 Task: Search one way flight ticket for 1 adult, 5 children, 2 infants in seat and 1 infant on lap in first from Louisville: Louisville International Airport (standiford Field) to Jacksonville: Albert J. Ellis Airport on 5-3-2023. Choice of flights is Spirit. Number of bags: 2 carry on bags and 6 checked bags. Price is upto 35000. Outbound departure time preference is 16:30.
Action: Mouse moved to (318, 132)
Screenshot: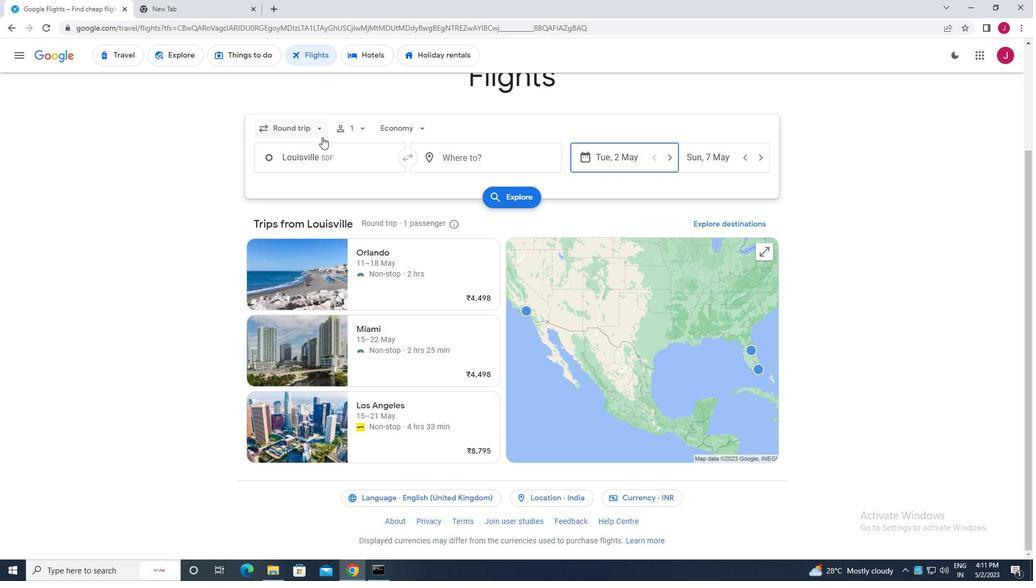
Action: Mouse pressed left at (318, 132)
Screenshot: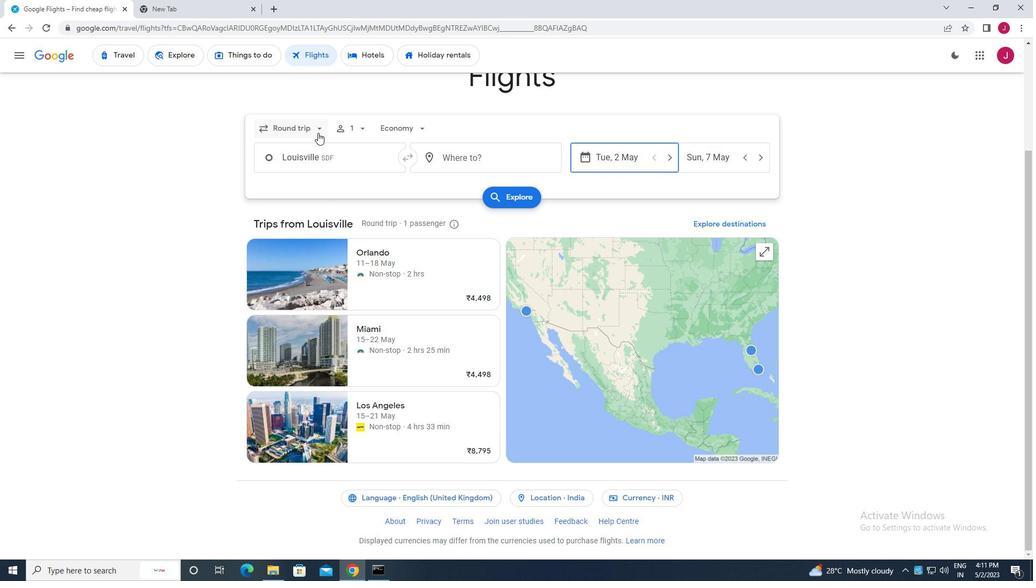 
Action: Mouse moved to (314, 175)
Screenshot: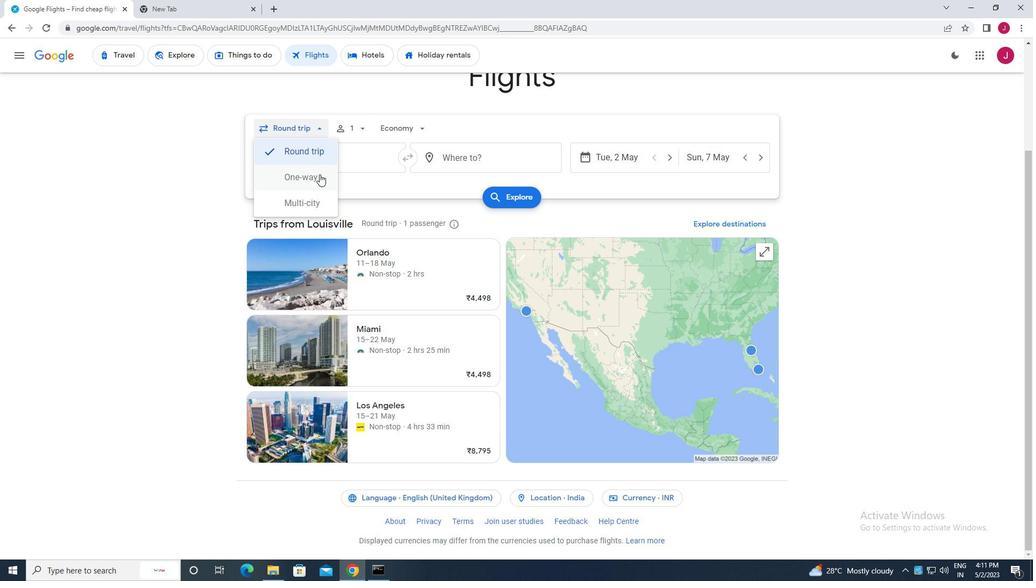 
Action: Mouse pressed left at (314, 175)
Screenshot: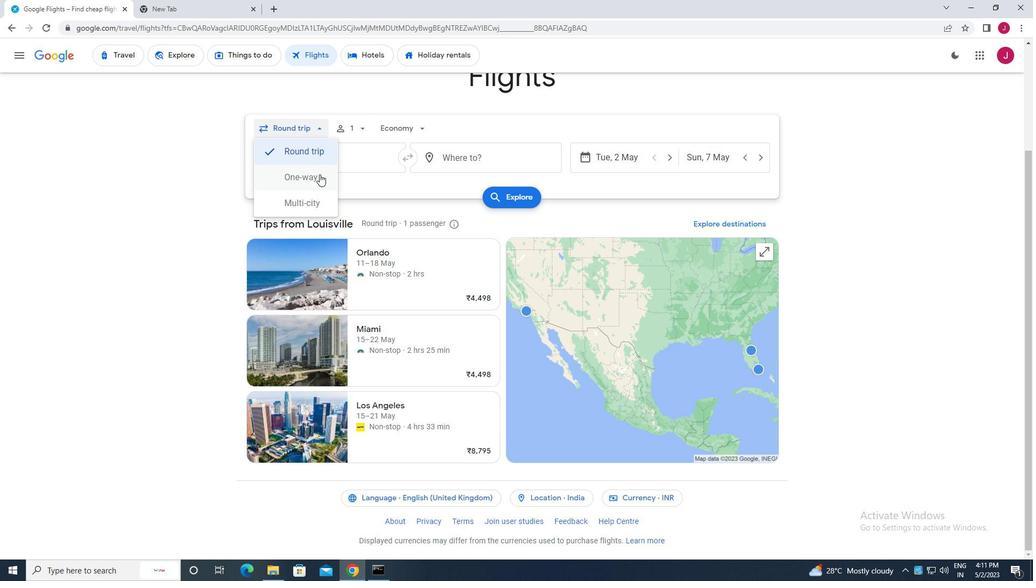 
Action: Mouse moved to (353, 130)
Screenshot: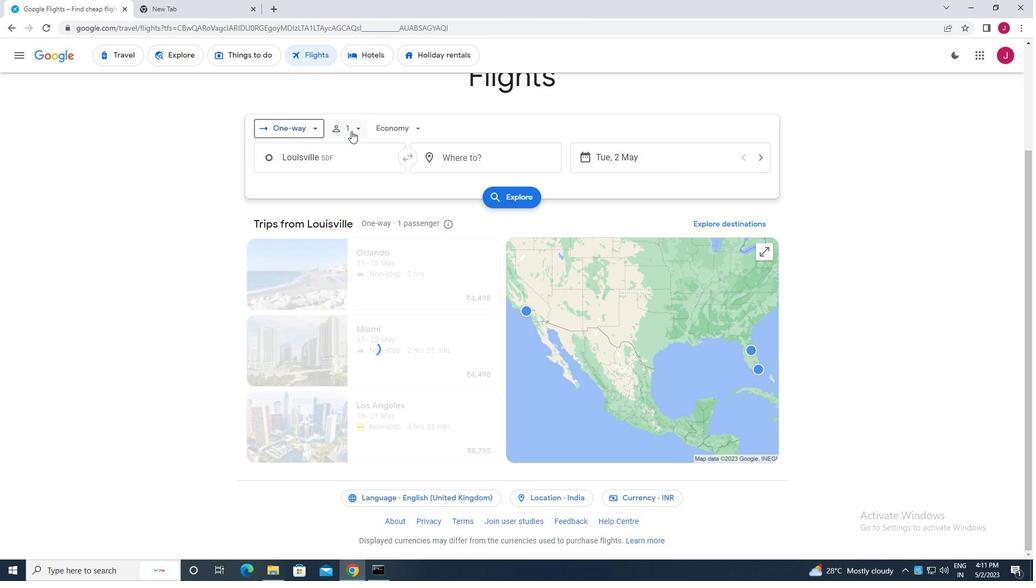 
Action: Mouse pressed left at (353, 130)
Screenshot: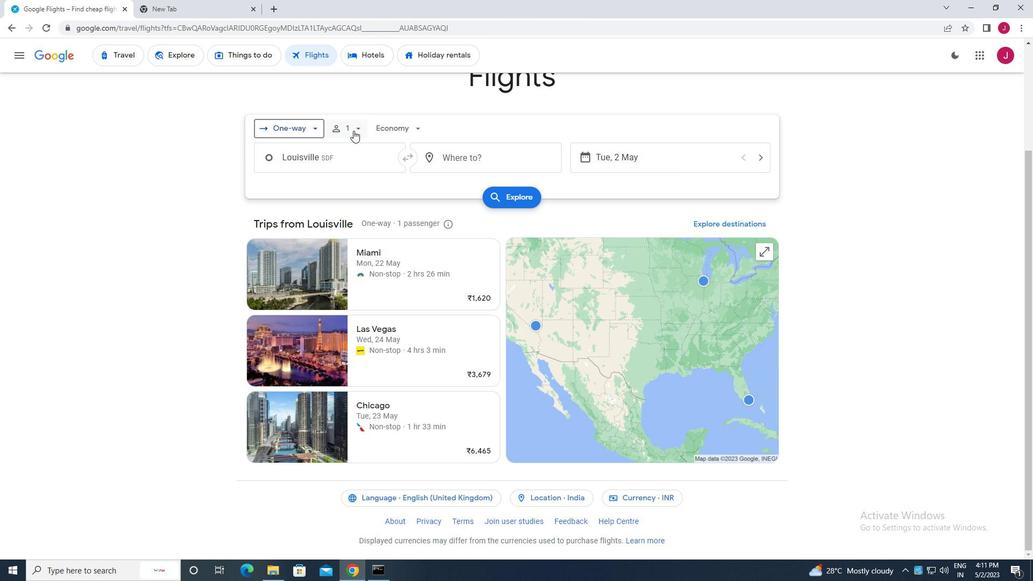 
Action: Mouse moved to (439, 186)
Screenshot: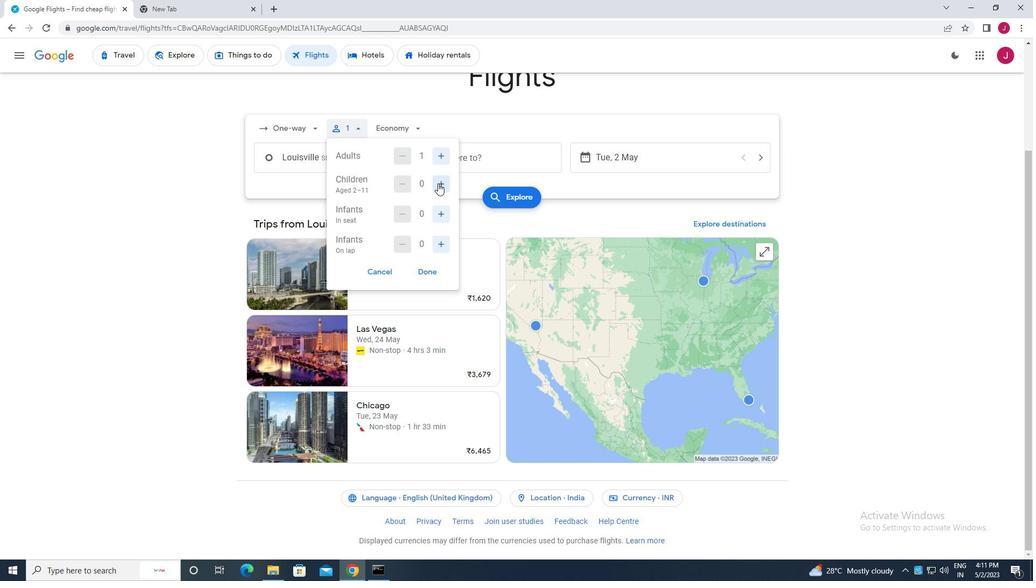 
Action: Mouse pressed left at (439, 186)
Screenshot: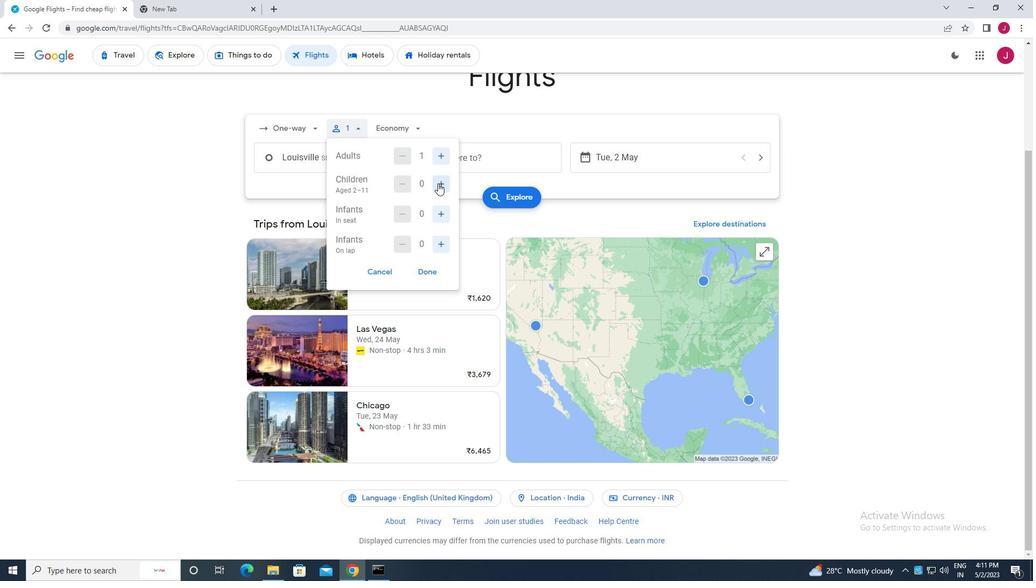 
Action: Mouse pressed left at (439, 186)
Screenshot: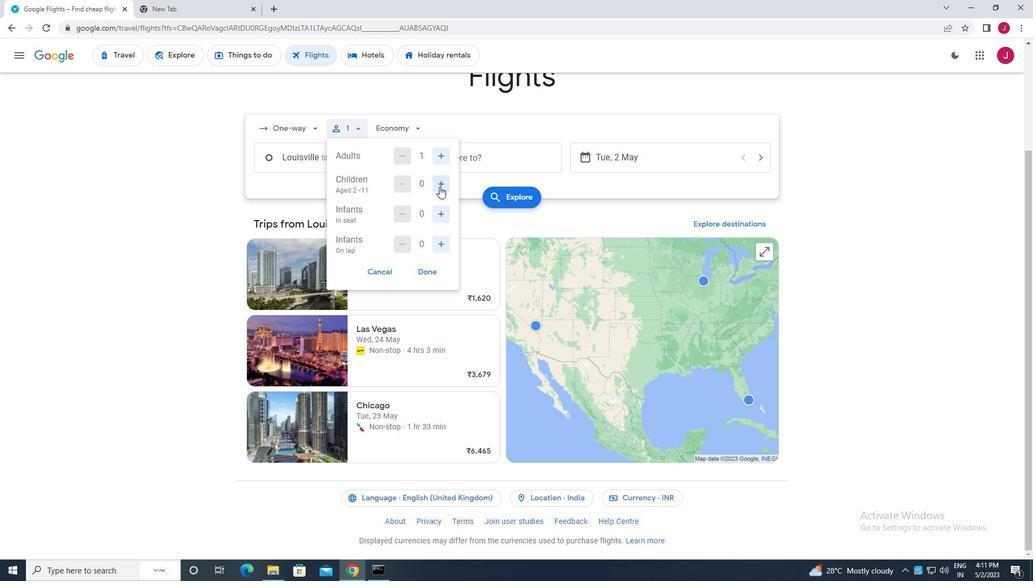 
Action: Mouse pressed left at (439, 186)
Screenshot: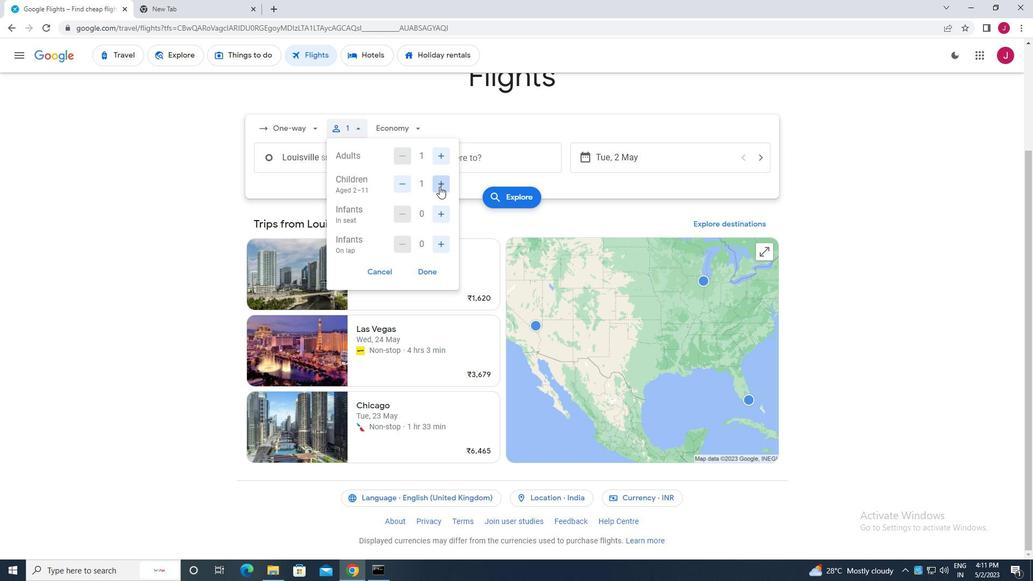 
Action: Mouse pressed left at (439, 186)
Screenshot: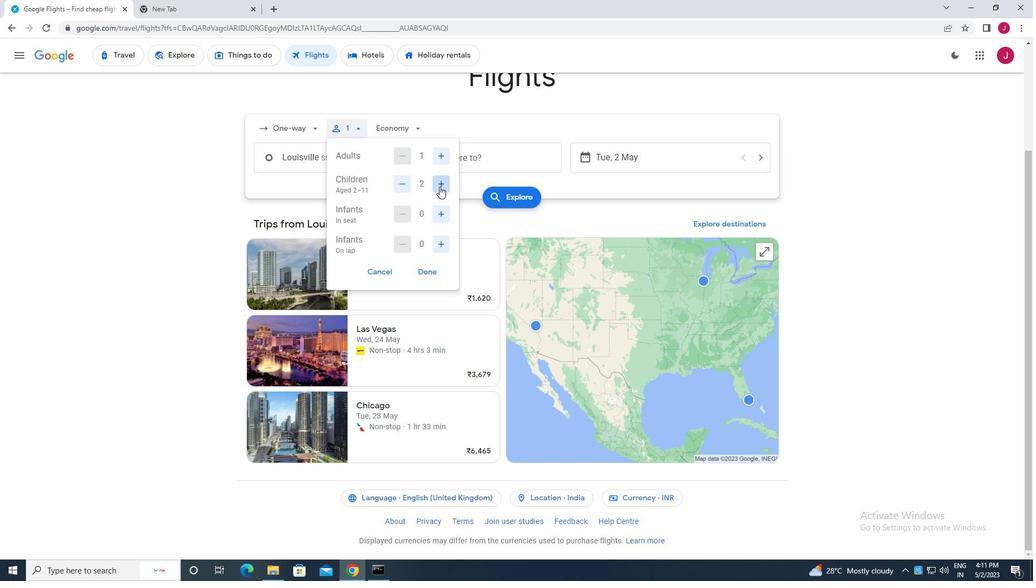 
Action: Mouse pressed left at (439, 186)
Screenshot: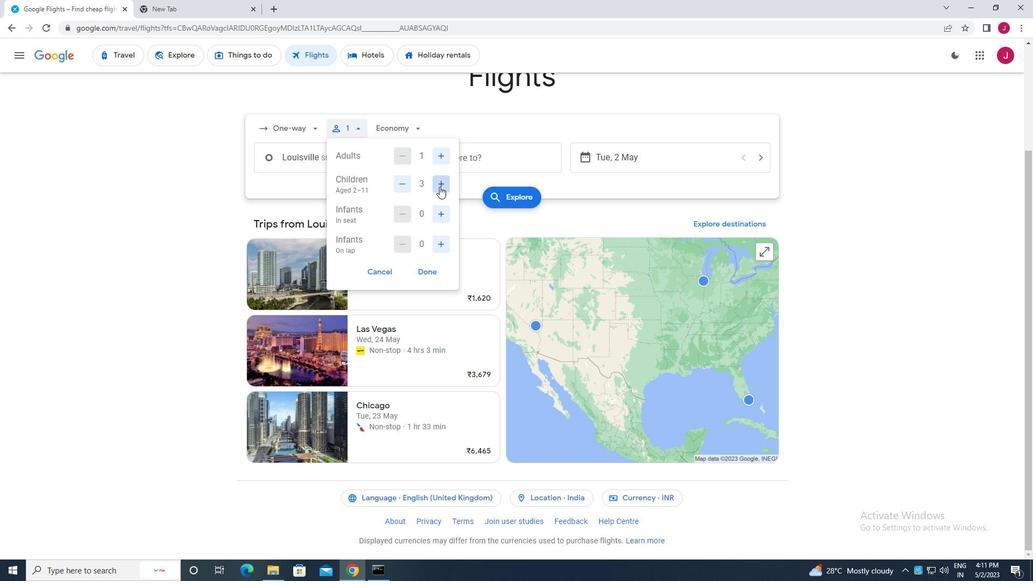 
Action: Mouse moved to (445, 213)
Screenshot: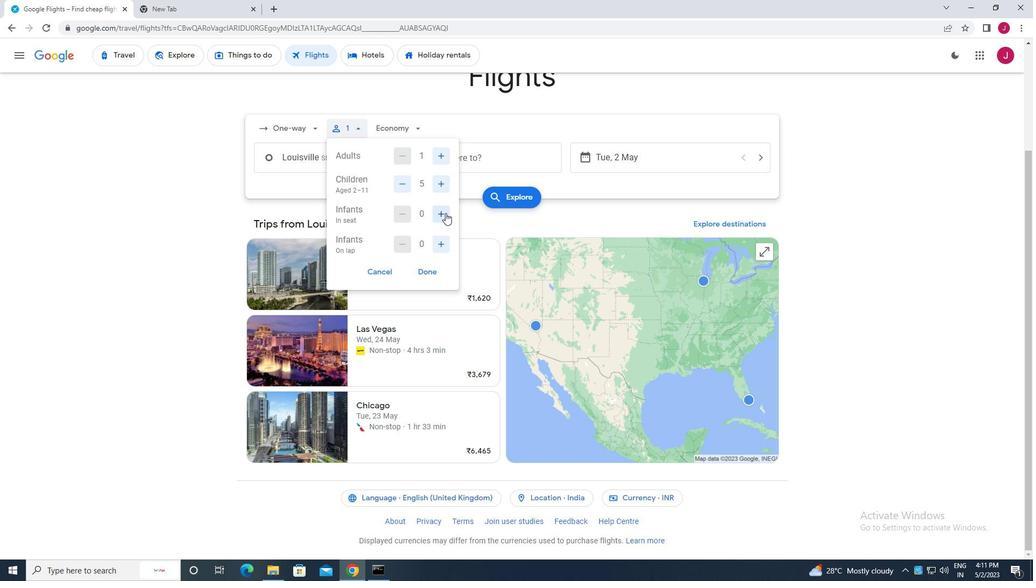 
Action: Mouse pressed left at (445, 213)
Screenshot: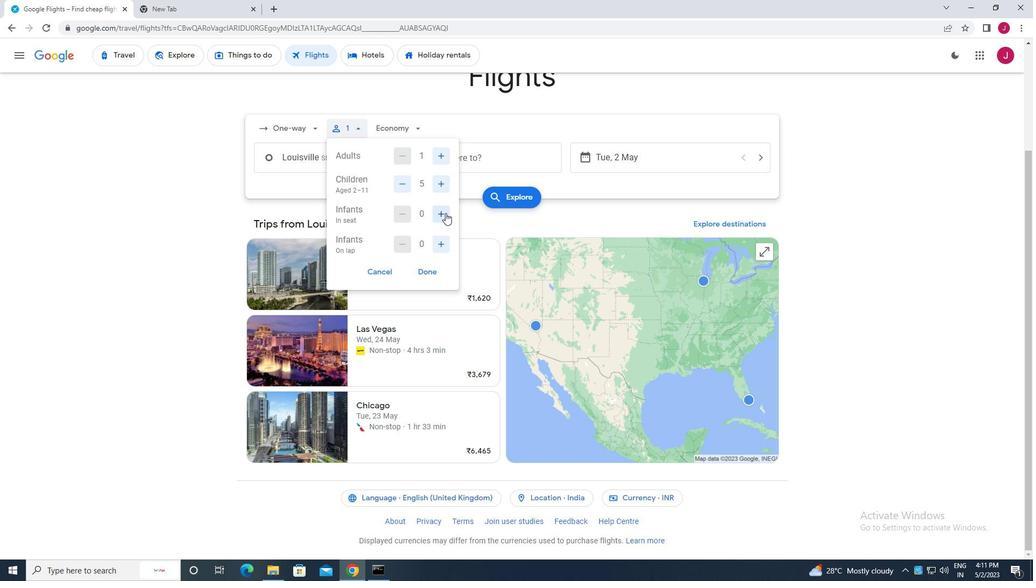 
Action: Mouse pressed left at (445, 213)
Screenshot: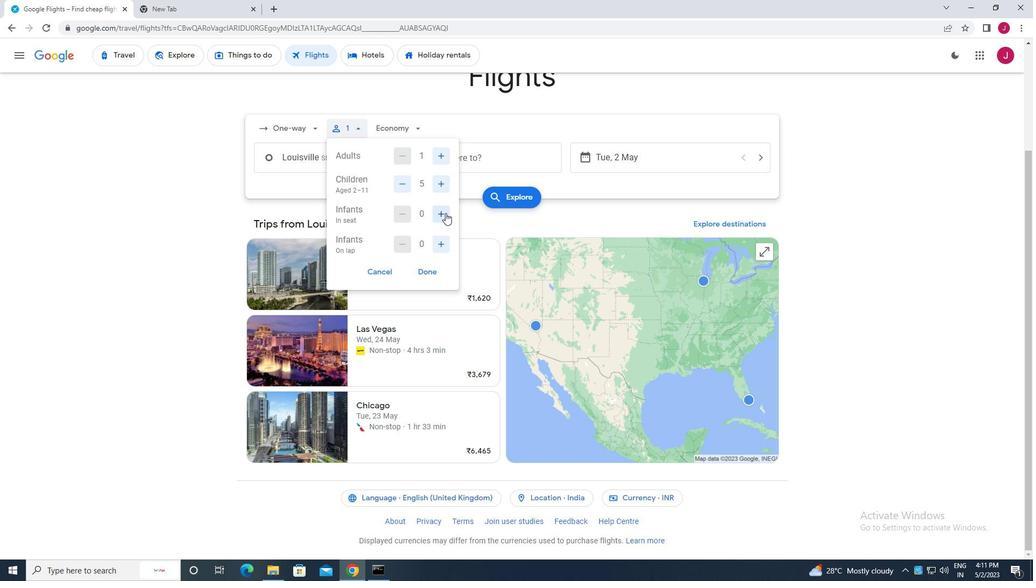 
Action: Mouse moved to (437, 245)
Screenshot: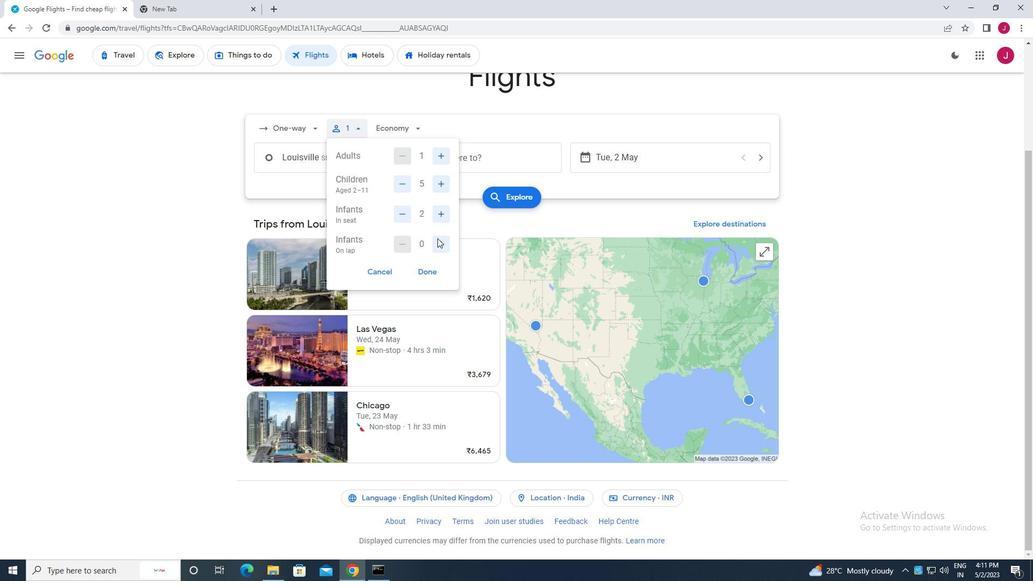 
Action: Mouse pressed left at (437, 245)
Screenshot: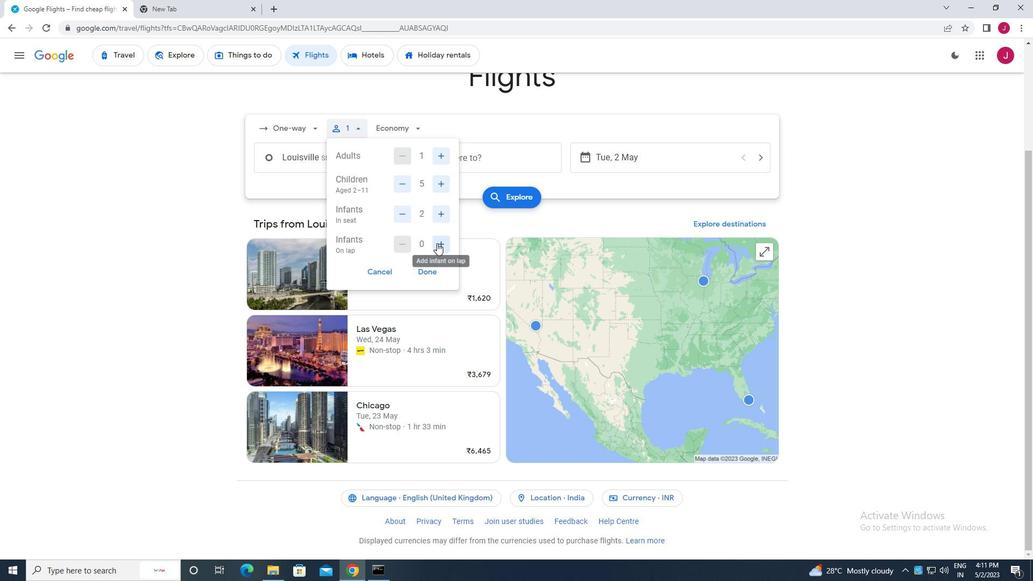 
Action: Mouse moved to (398, 213)
Screenshot: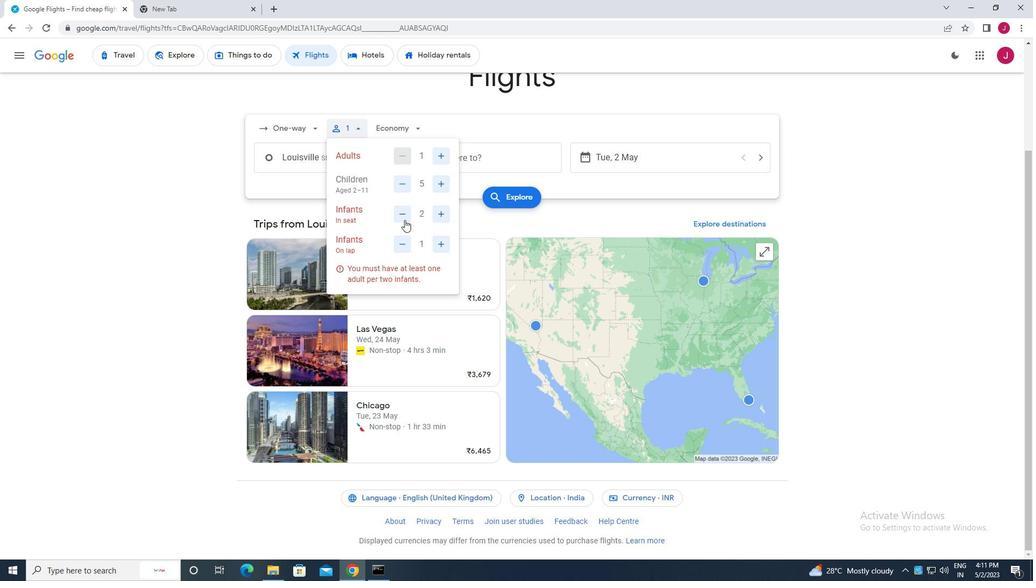 
Action: Mouse pressed left at (398, 213)
Screenshot: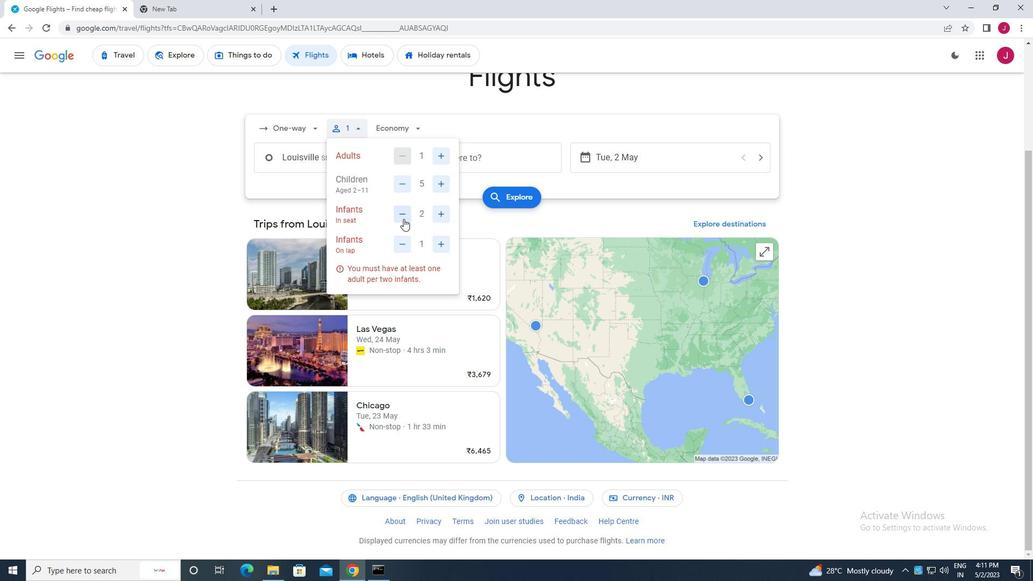 
Action: Mouse moved to (424, 272)
Screenshot: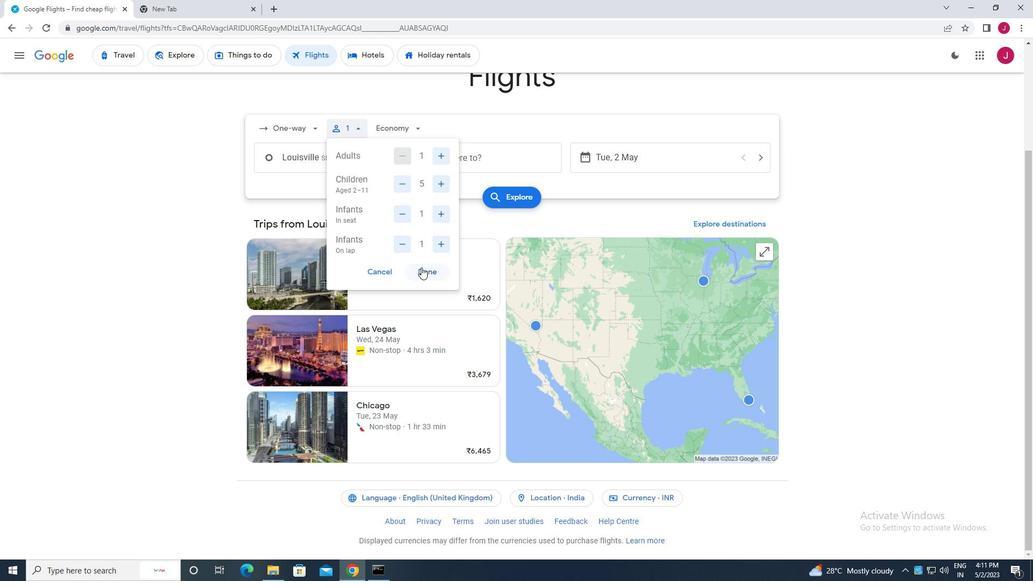 
Action: Mouse pressed left at (424, 272)
Screenshot: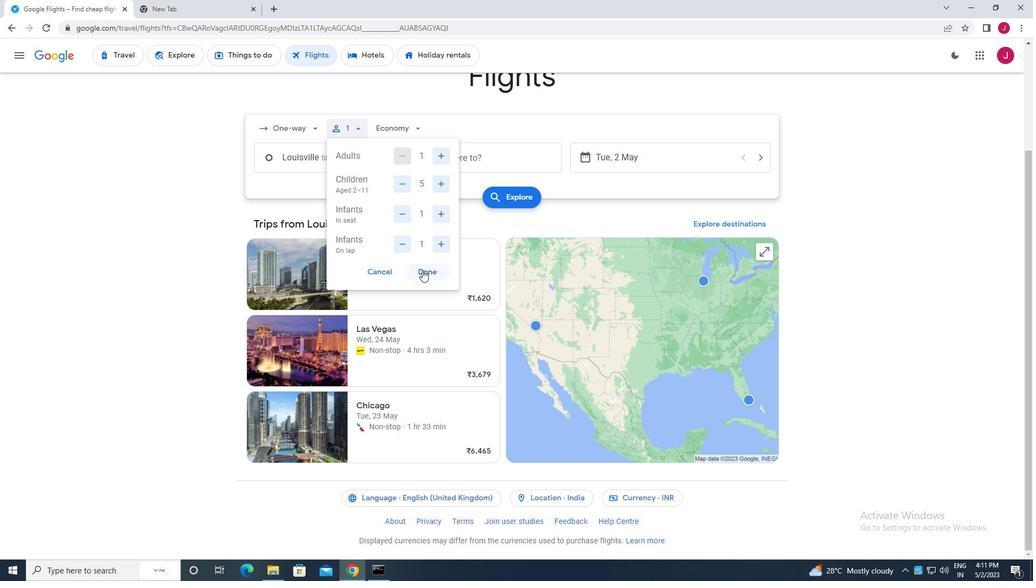 
Action: Mouse moved to (413, 129)
Screenshot: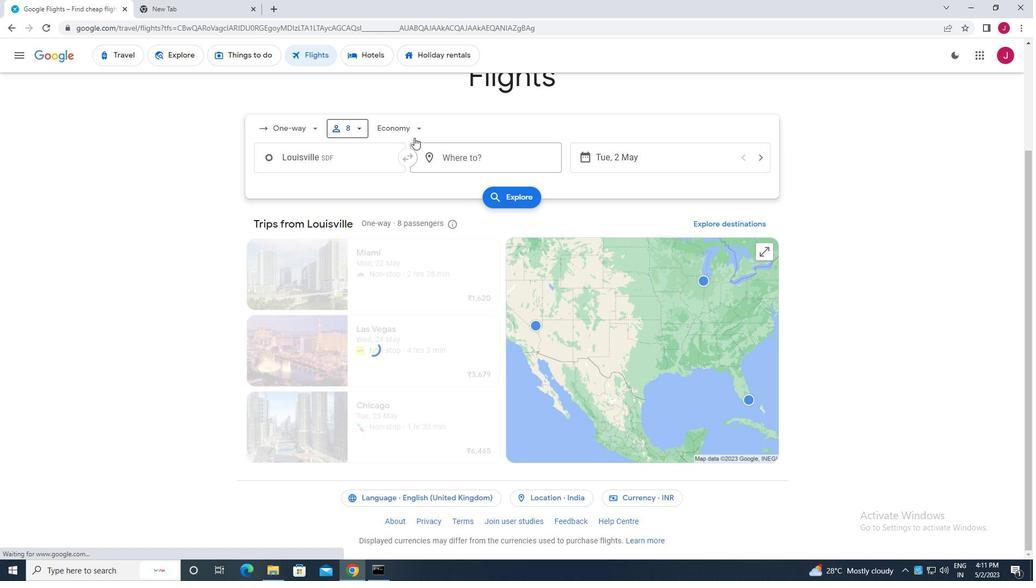
Action: Mouse pressed left at (413, 129)
Screenshot: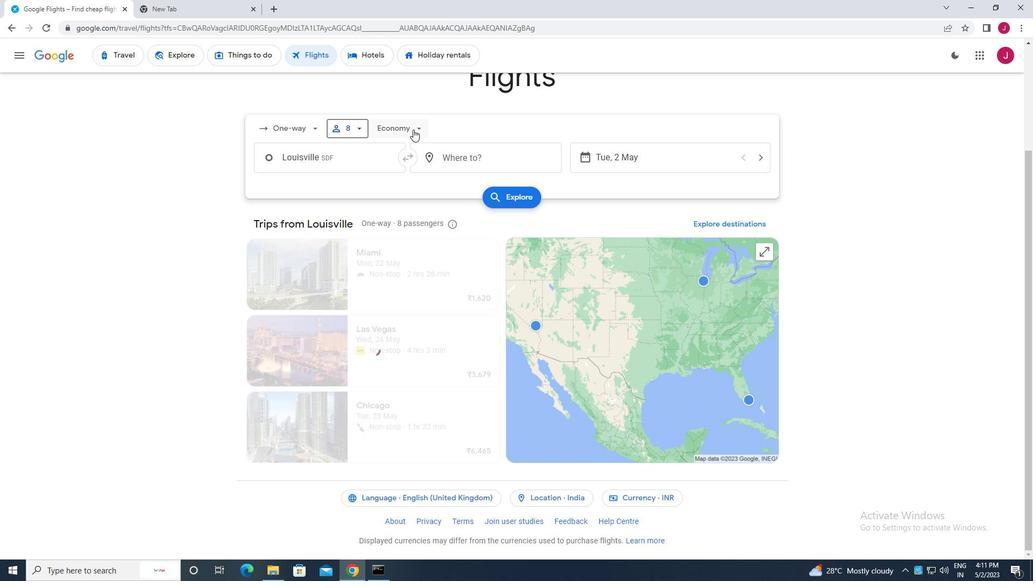 
Action: Mouse moved to (415, 224)
Screenshot: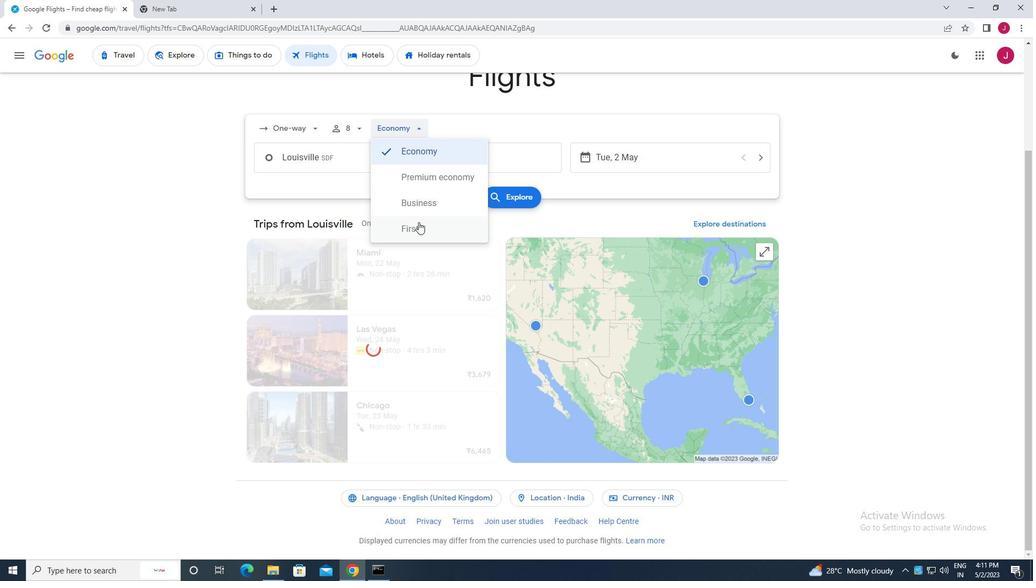 
Action: Mouse pressed left at (415, 224)
Screenshot: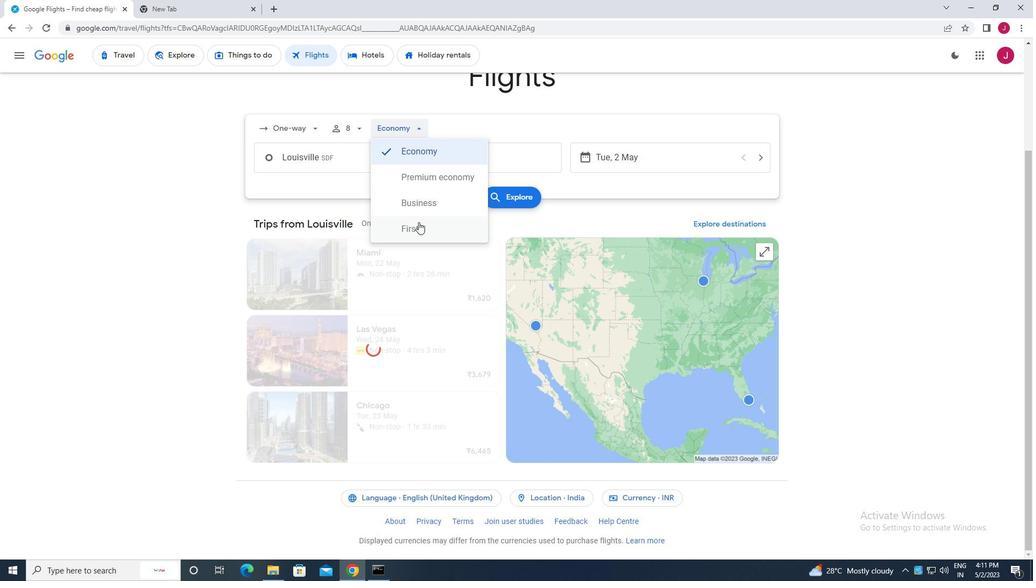
Action: Mouse moved to (342, 159)
Screenshot: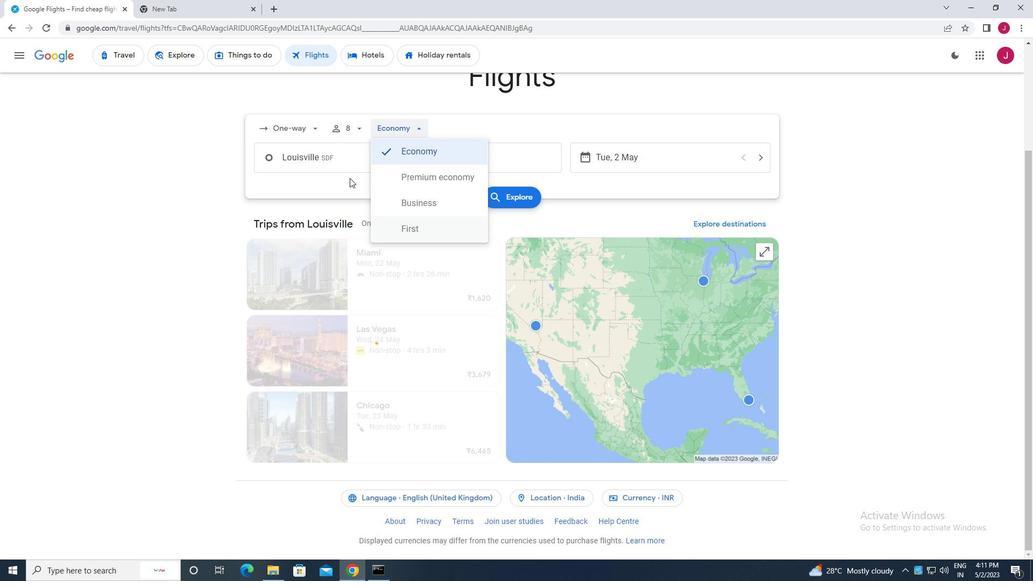 
Action: Mouse pressed left at (342, 159)
Screenshot: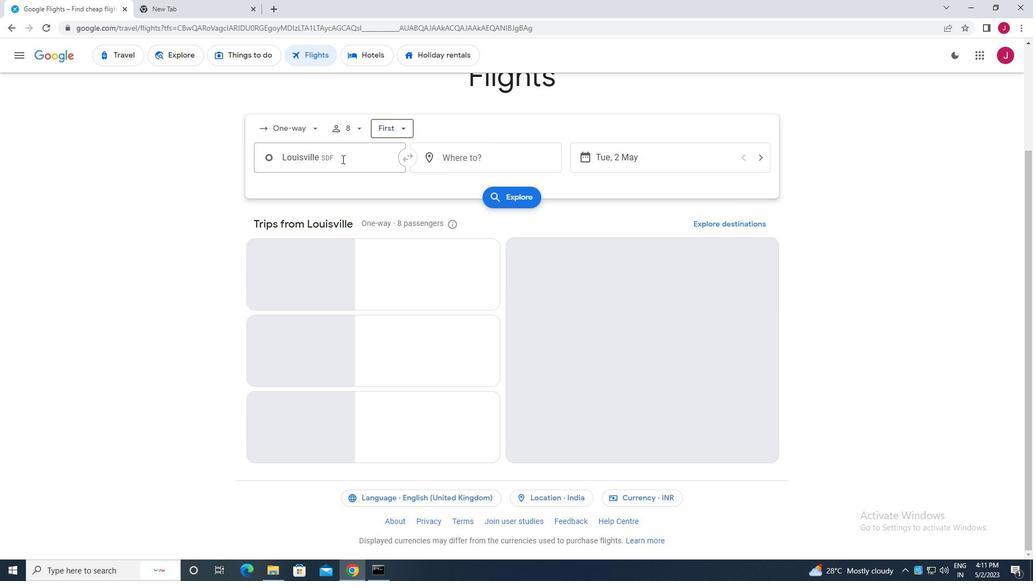 
Action: Mouse moved to (344, 159)
Screenshot: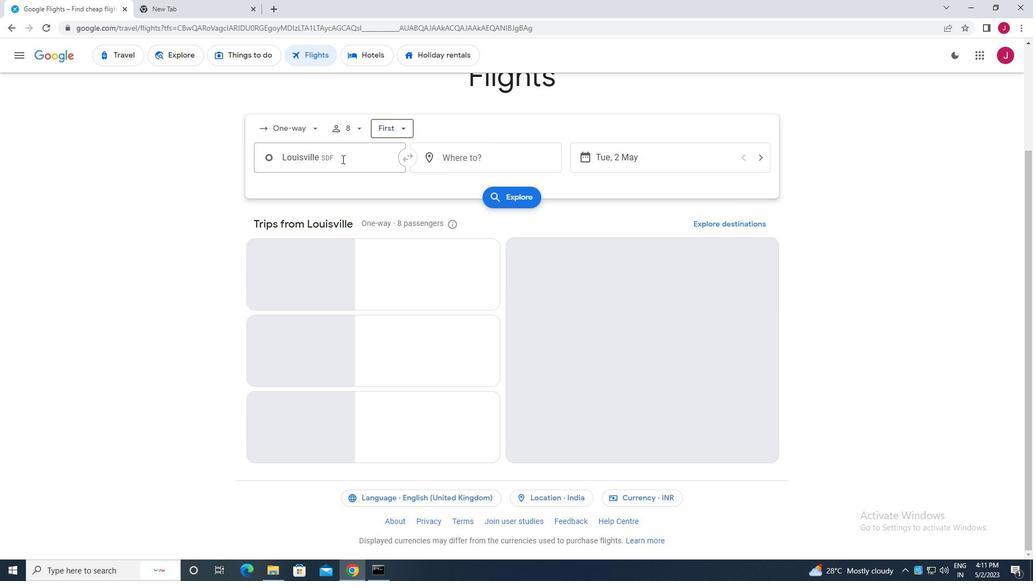 
Action: Key pressed louvi<Key.backspace>i<Key.backspace><Key.backspace>isv
Screenshot: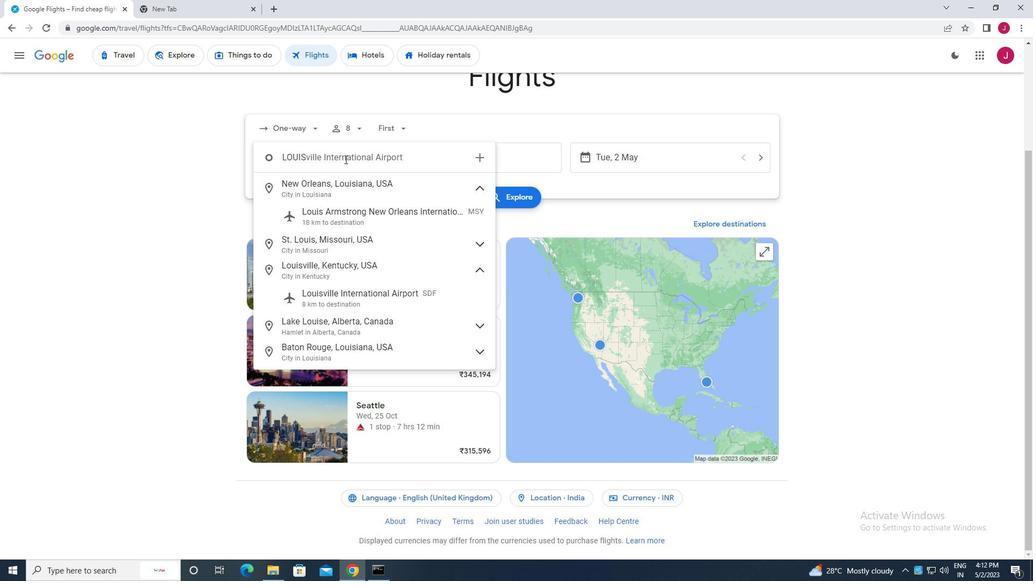 
Action: Mouse moved to (405, 213)
Screenshot: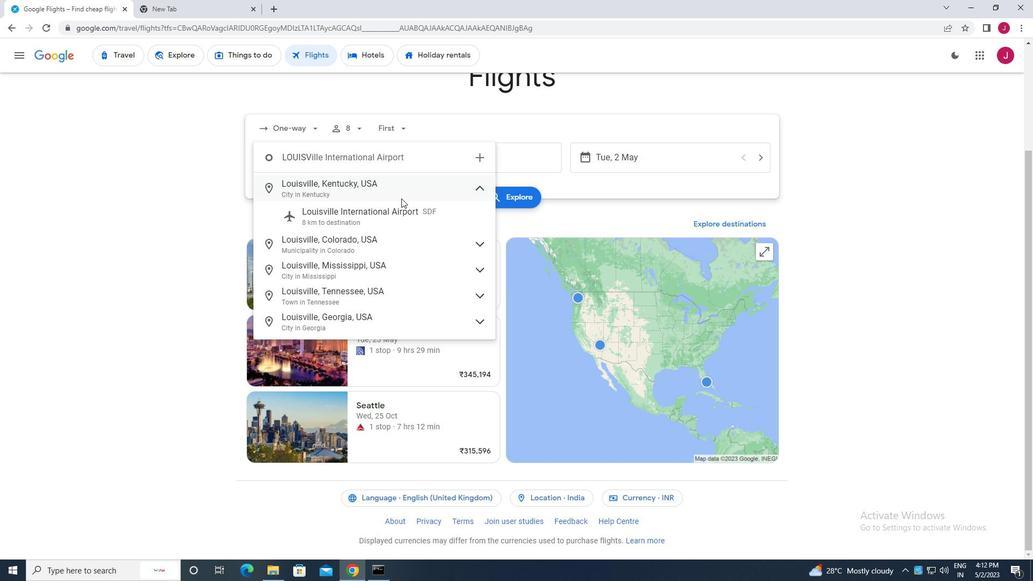 
Action: Mouse pressed left at (405, 213)
Screenshot: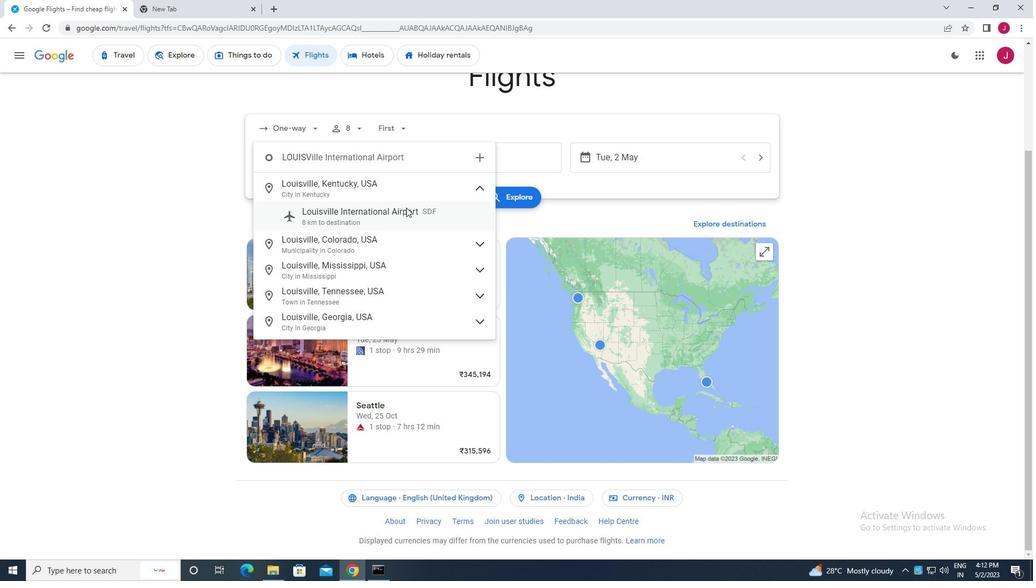 
Action: Mouse moved to (540, 159)
Screenshot: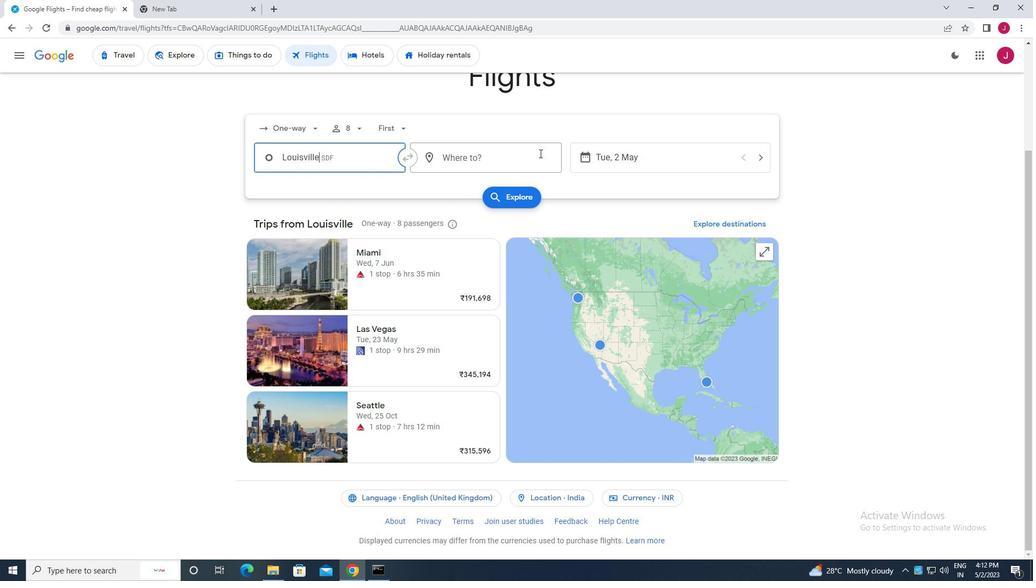 
Action: Mouse pressed left at (540, 159)
Screenshot: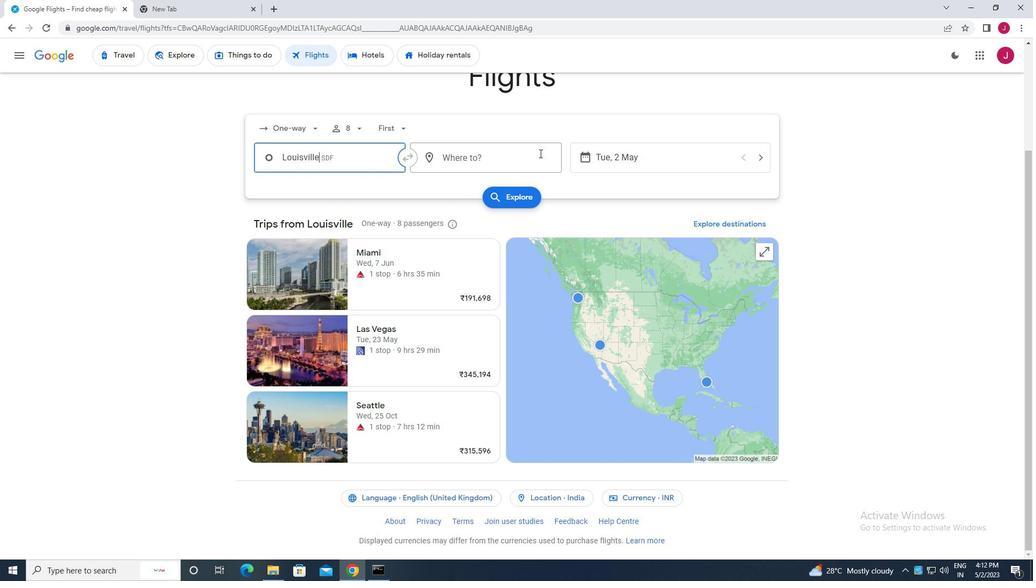 
Action: Key pressed albert<Key.space>j
Screenshot: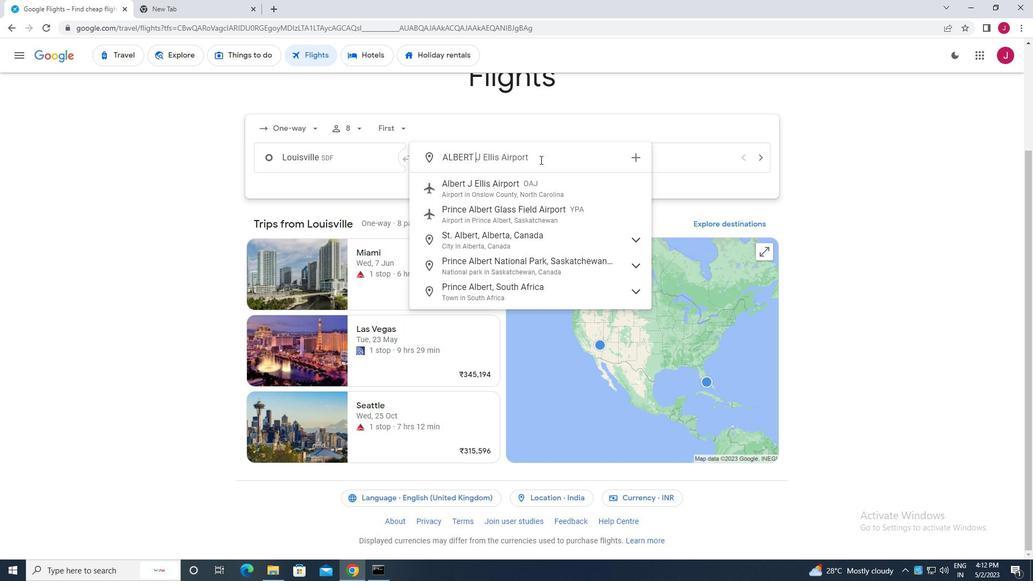 
Action: Mouse moved to (546, 195)
Screenshot: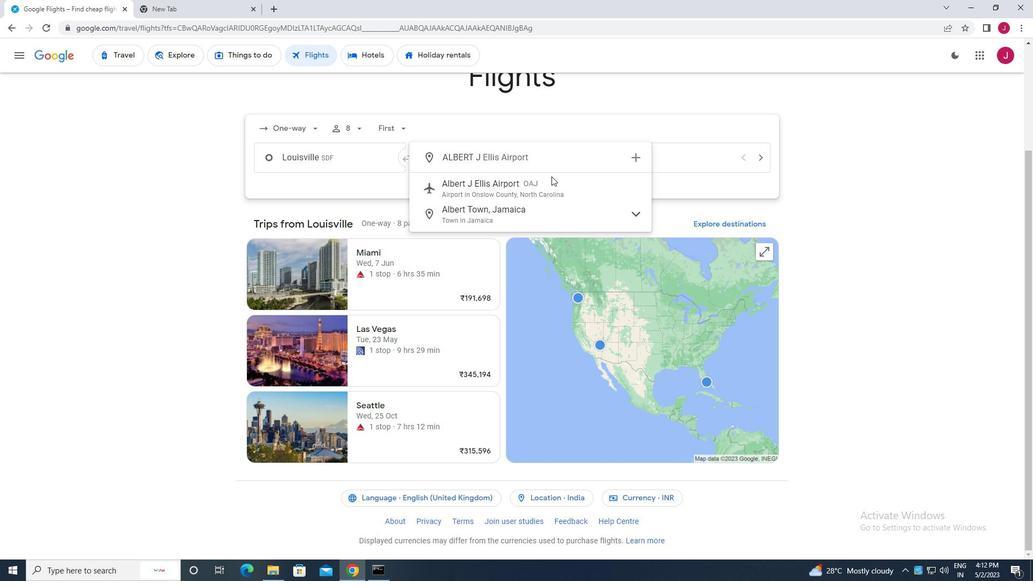
Action: Mouse pressed left at (546, 195)
Screenshot: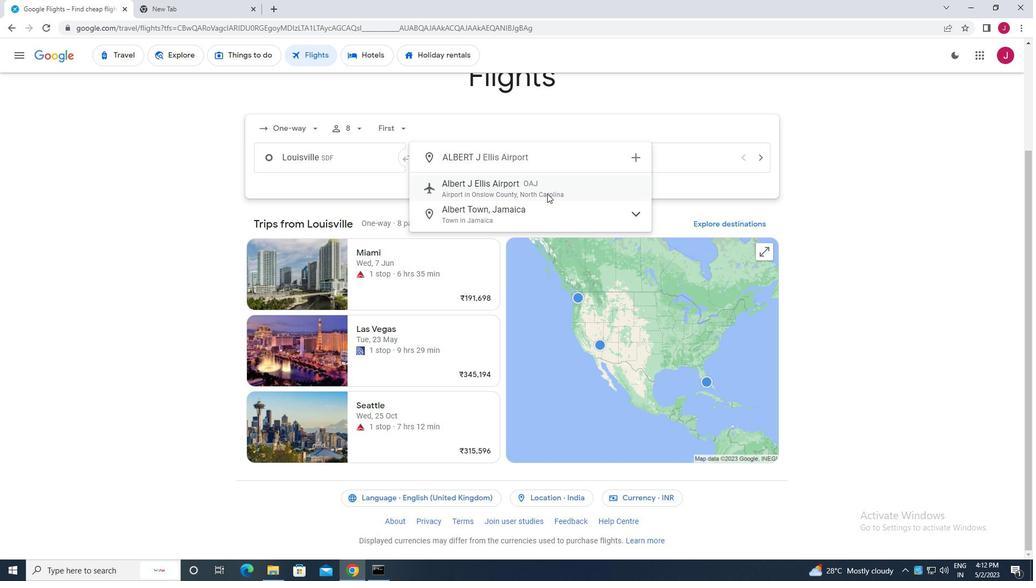 
Action: Mouse moved to (664, 152)
Screenshot: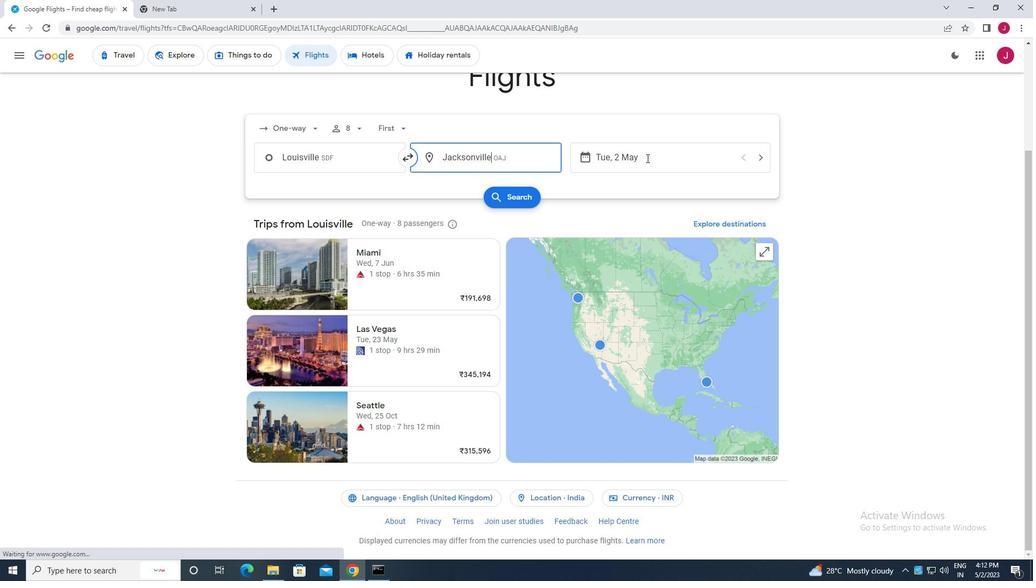 
Action: Mouse pressed left at (664, 152)
Screenshot: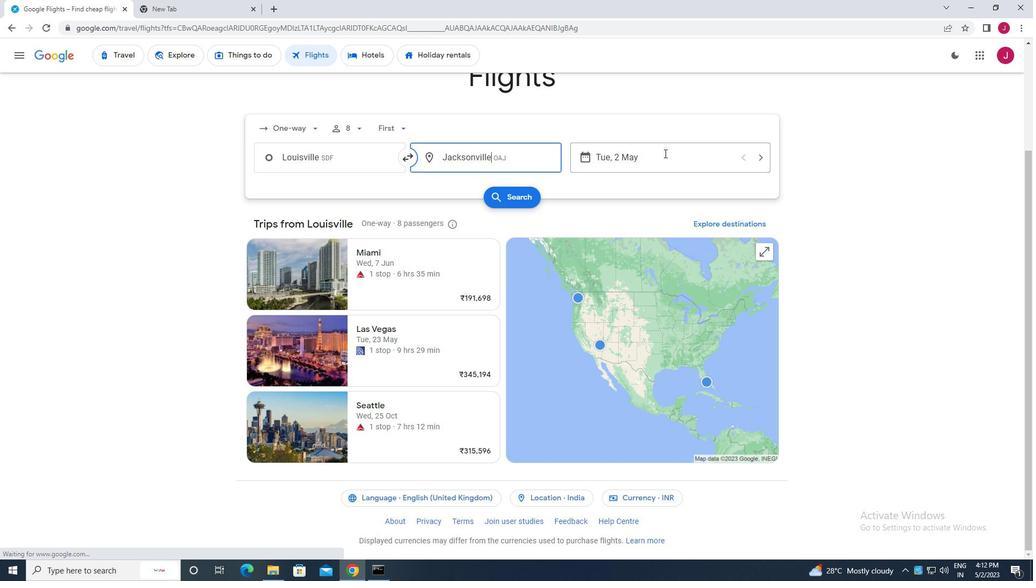 
Action: Mouse moved to (473, 238)
Screenshot: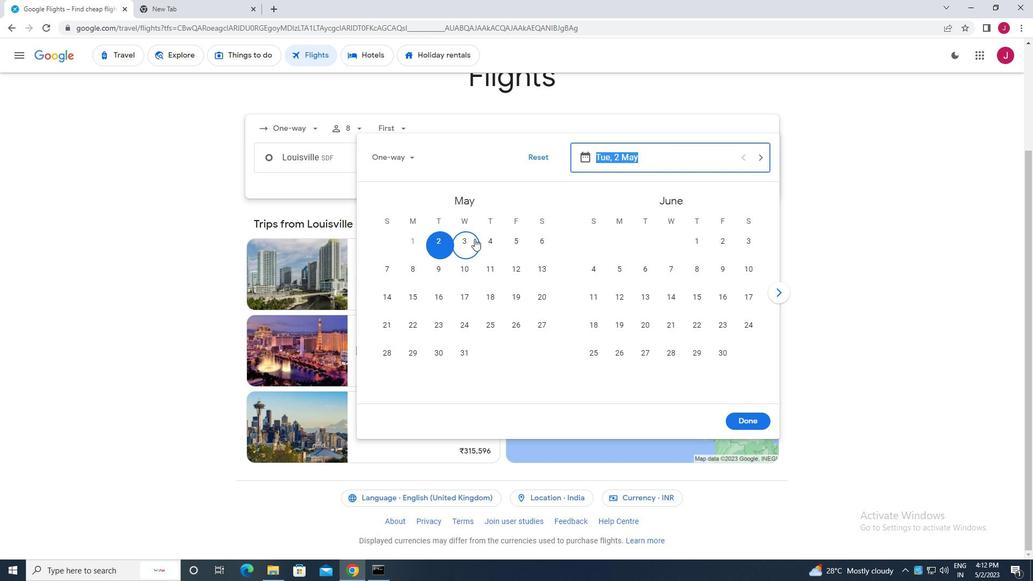 
Action: Mouse pressed left at (473, 238)
Screenshot: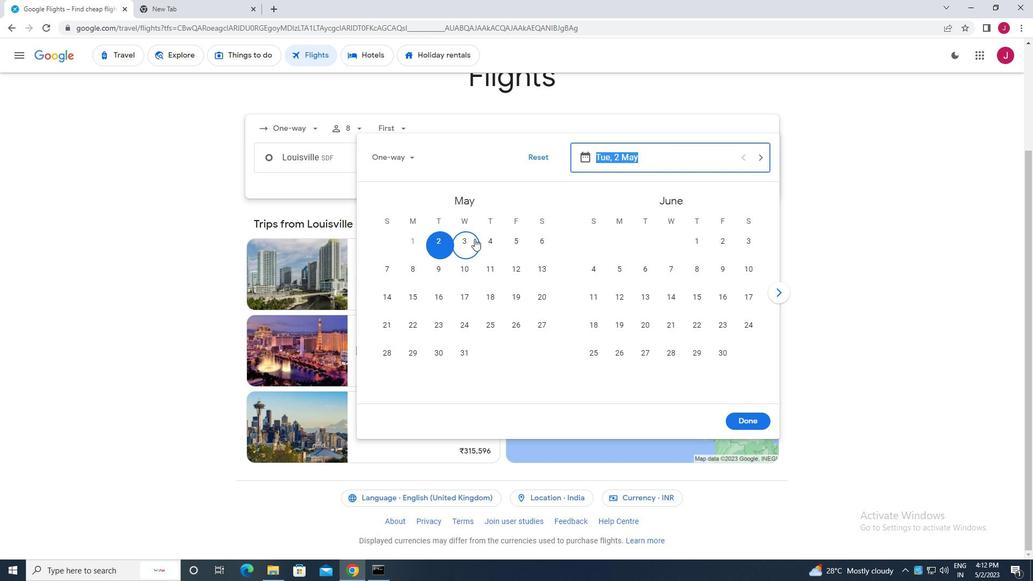 
Action: Mouse moved to (746, 420)
Screenshot: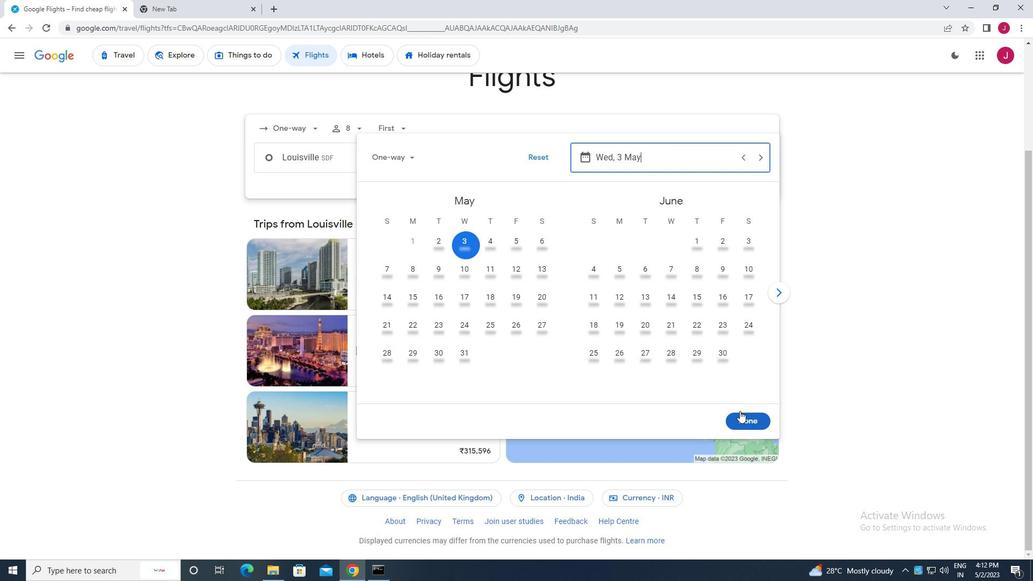 
Action: Mouse pressed left at (746, 420)
Screenshot: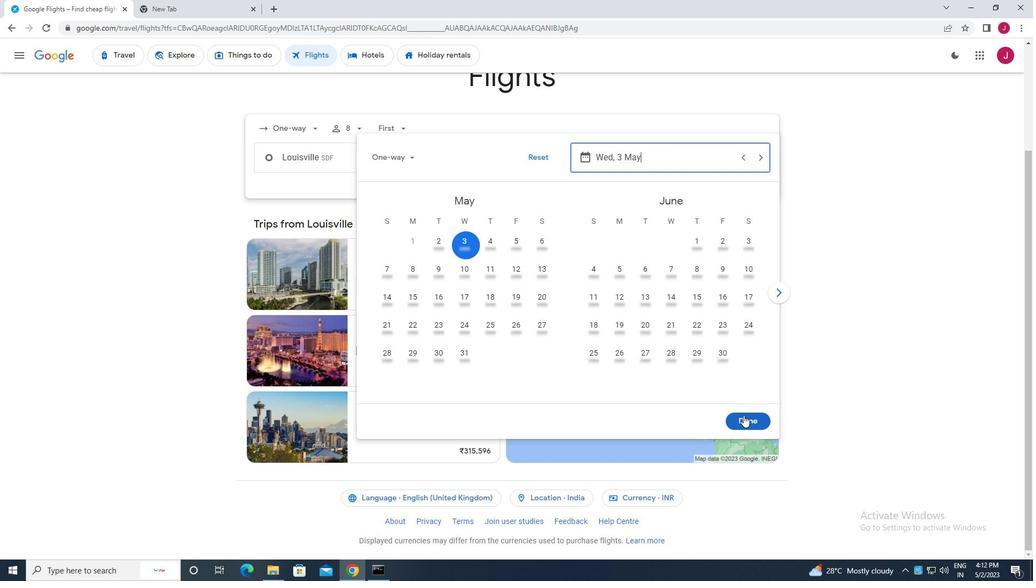 
Action: Mouse moved to (516, 199)
Screenshot: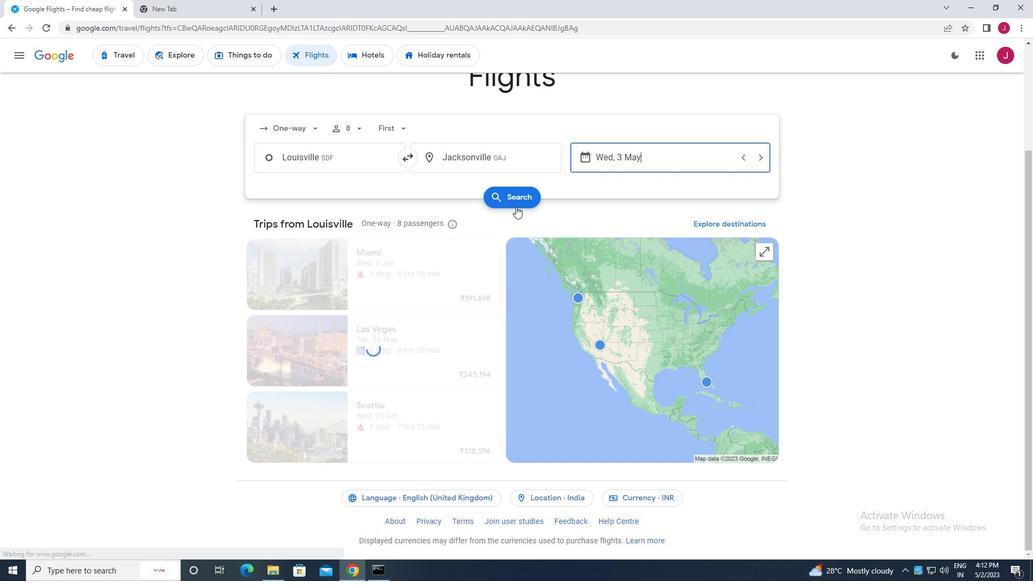 
Action: Mouse pressed left at (516, 199)
Screenshot: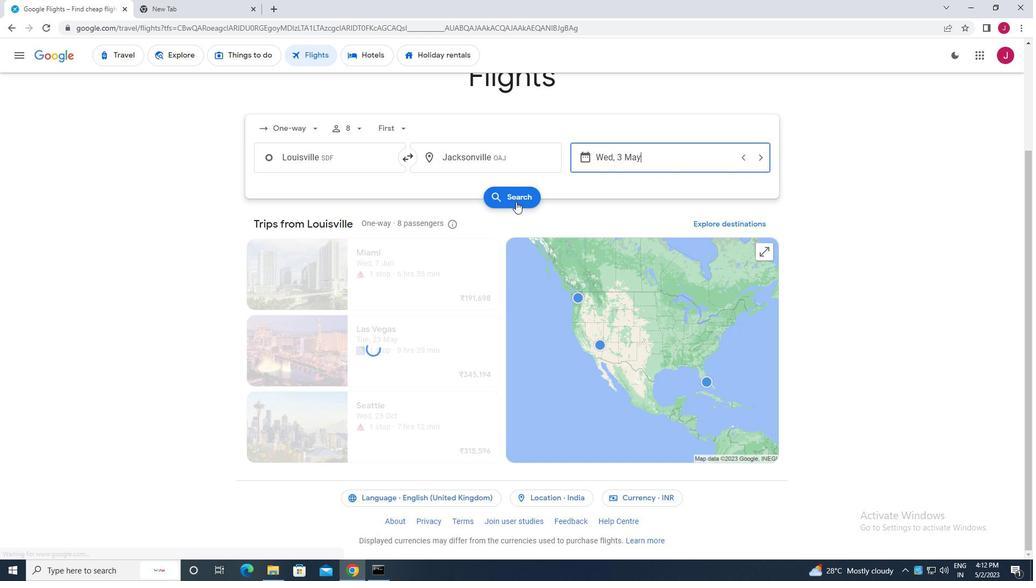 
Action: Mouse moved to (282, 152)
Screenshot: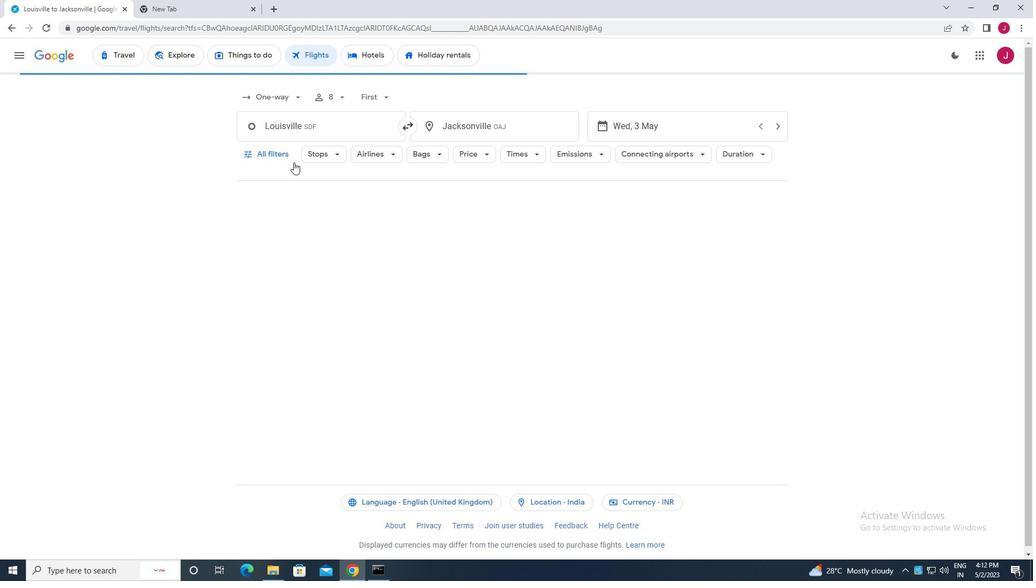 
Action: Mouse pressed left at (282, 152)
Screenshot: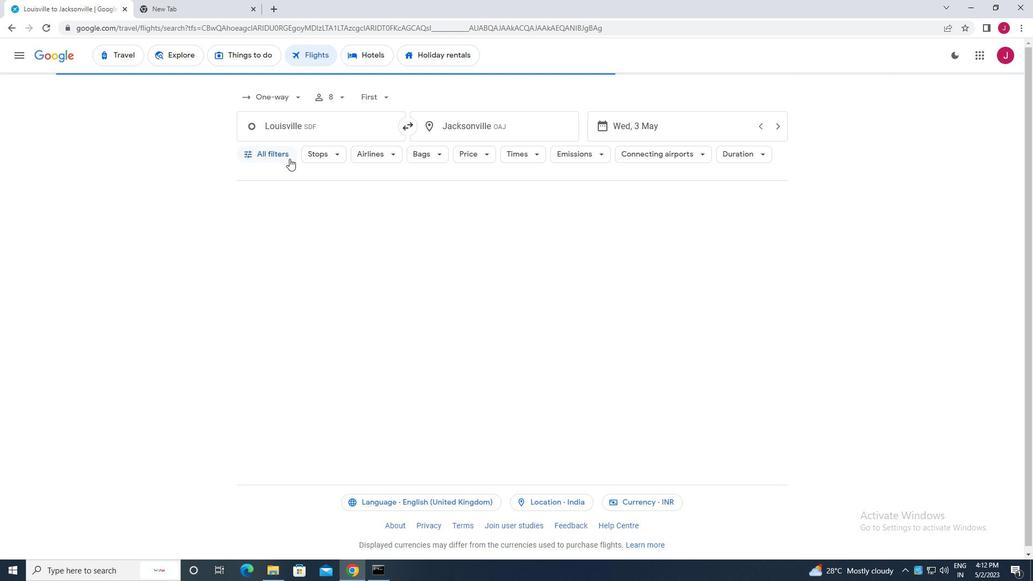 
Action: Mouse moved to (344, 252)
Screenshot: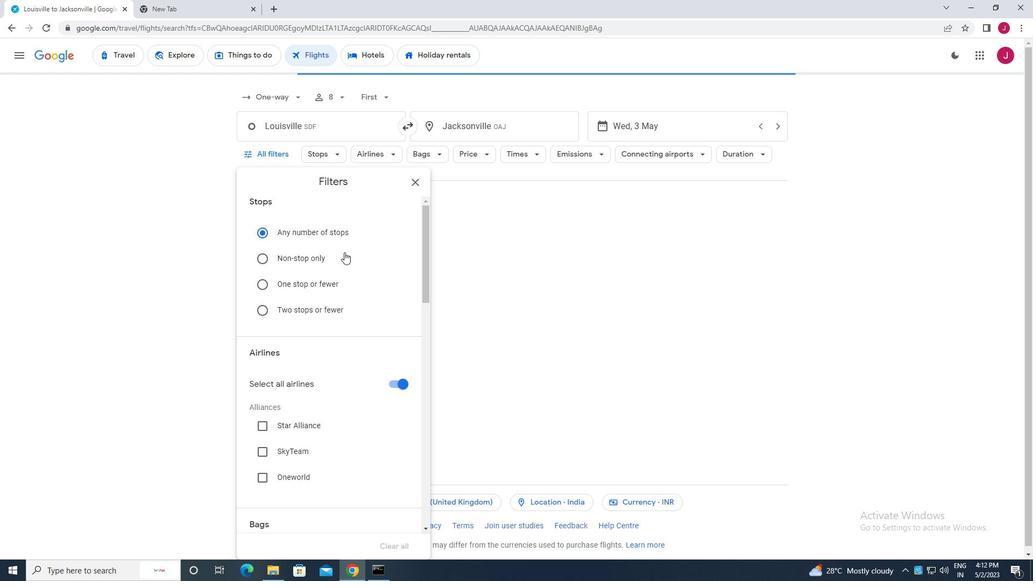 
Action: Mouse scrolled (344, 251) with delta (0, 0)
Screenshot: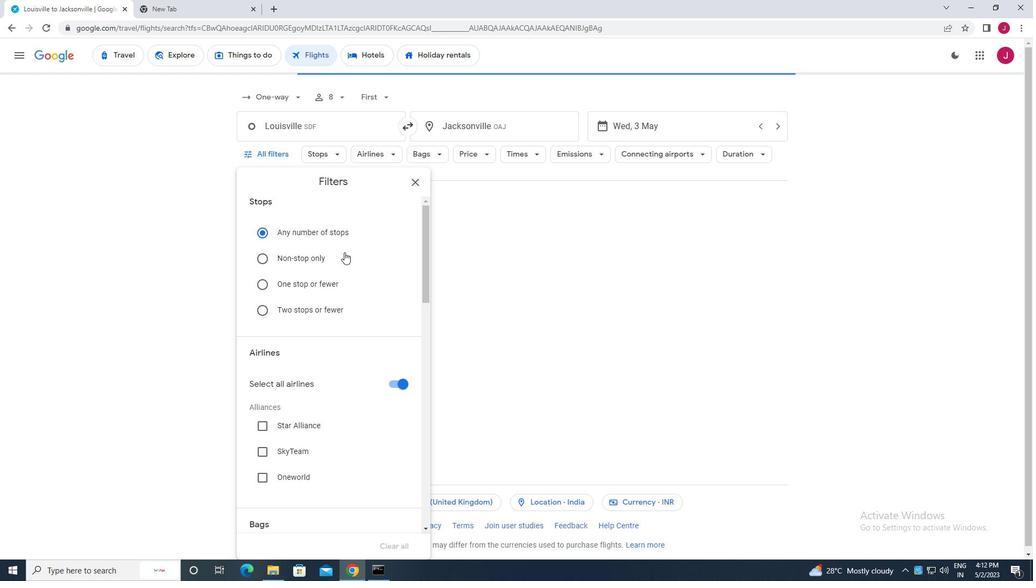 
Action: Mouse moved to (344, 252)
Screenshot: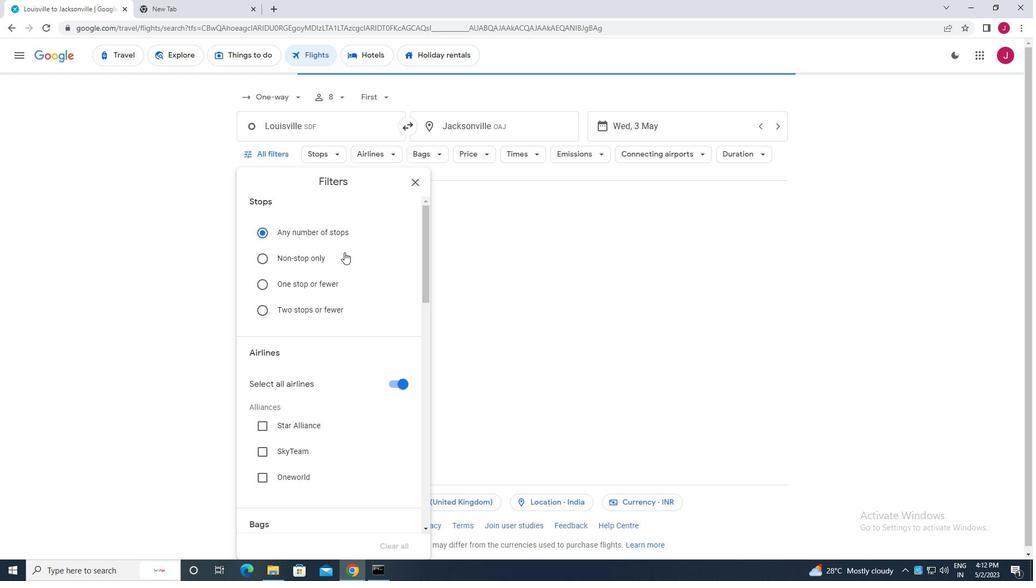 
Action: Mouse scrolled (344, 252) with delta (0, 0)
Screenshot: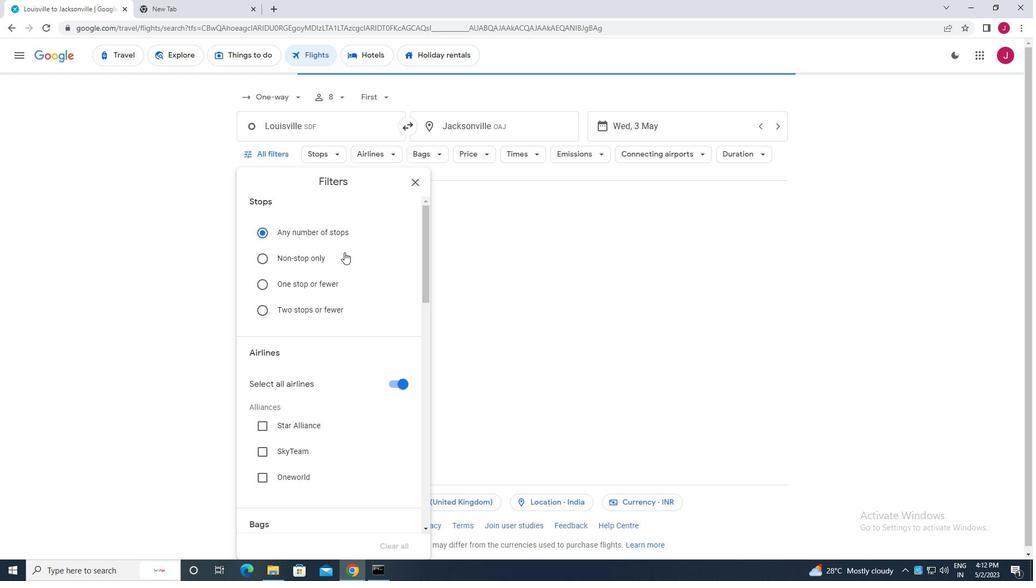 
Action: Mouse moved to (343, 255)
Screenshot: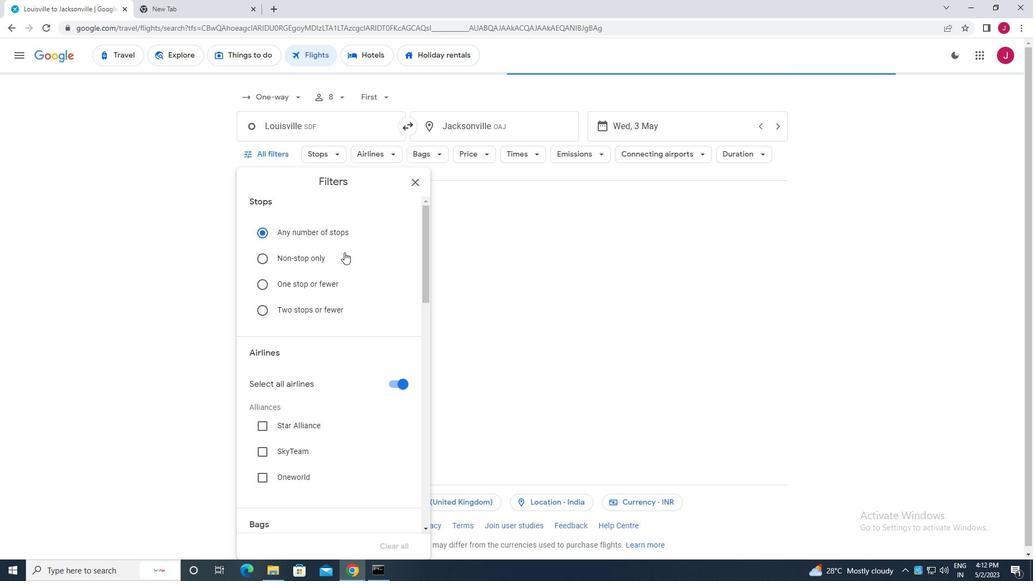 
Action: Mouse scrolled (343, 254) with delta (0, 0)
Screenshot: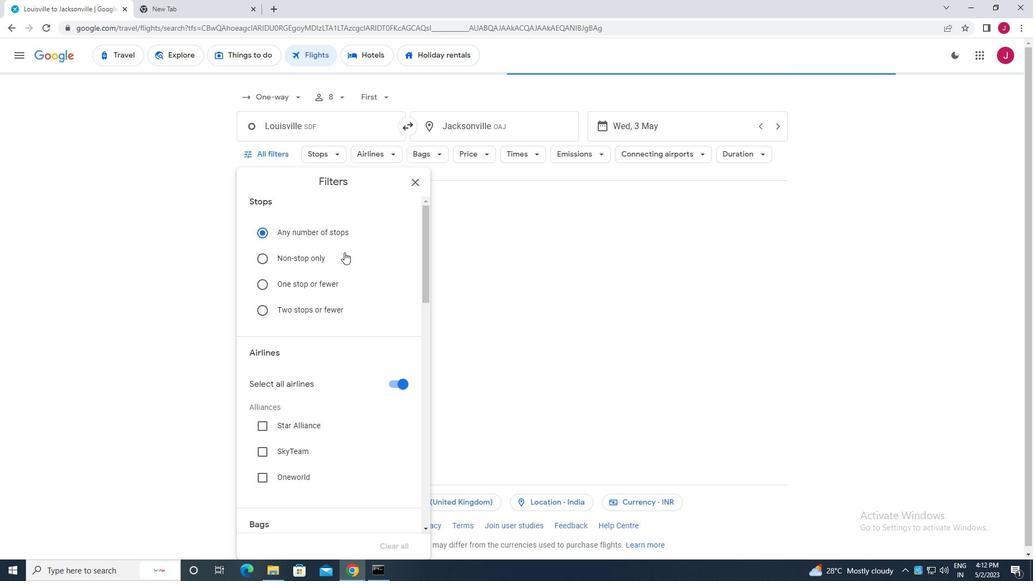
Action: Mouse moved to (343, 255)
Screenshot: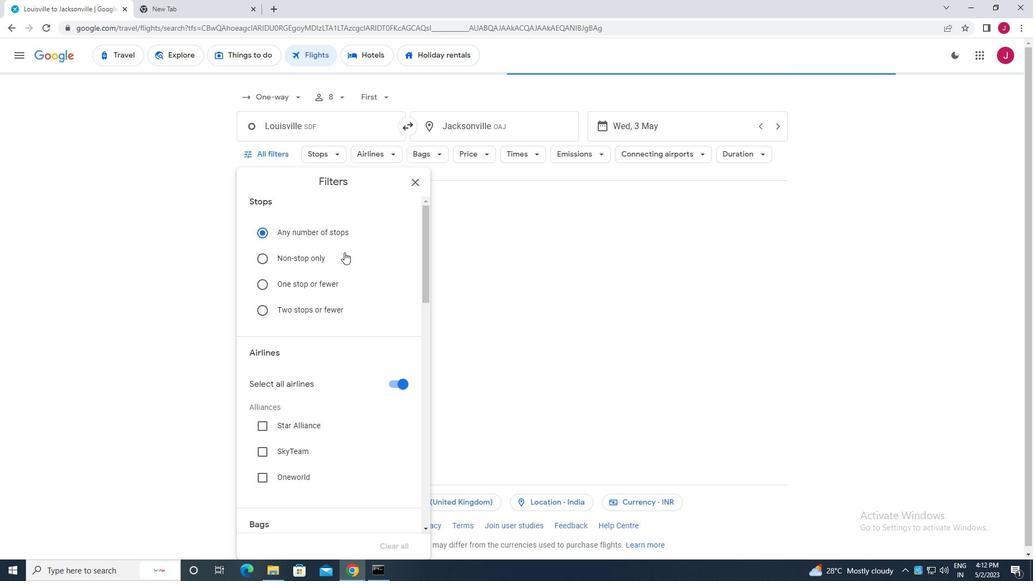 
Action: Mouse scrolled (343, 254) with delta (0, 0)
Screenshot: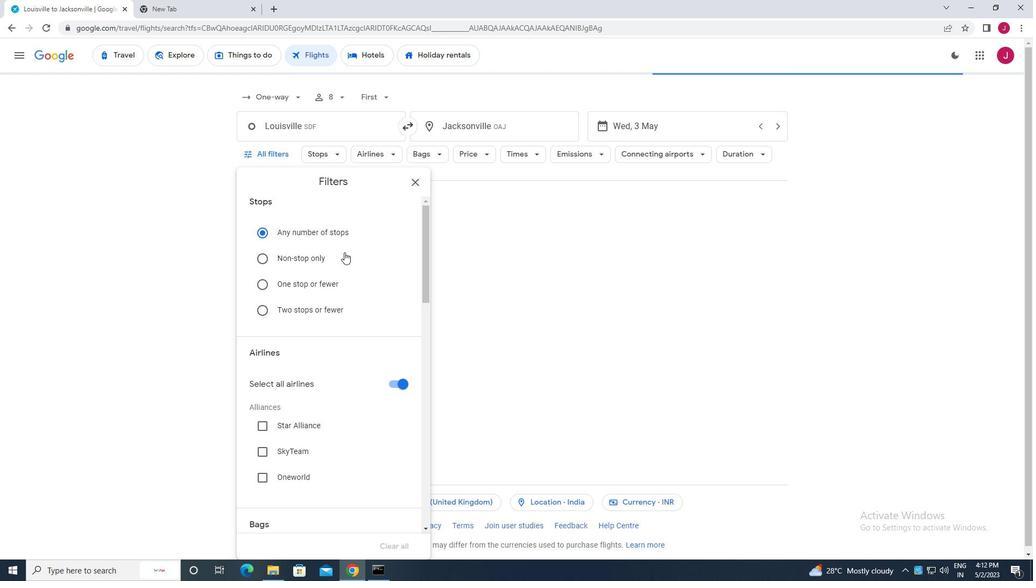 
Action: Mouse moved to (392, 223)
Screenshot: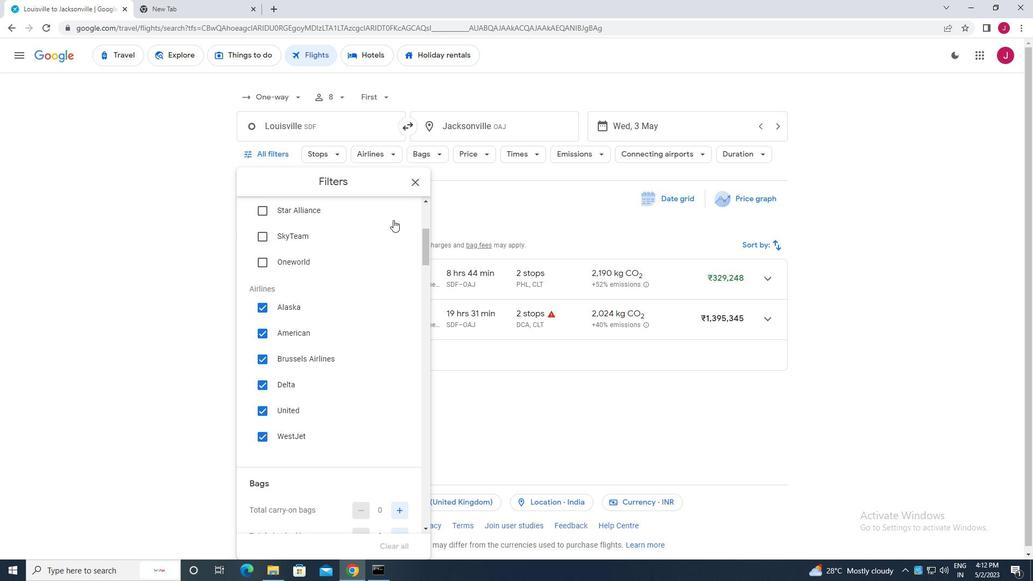 
Action: Mouse scrolled (392, 224) with delta (0, 0)
Screenshot: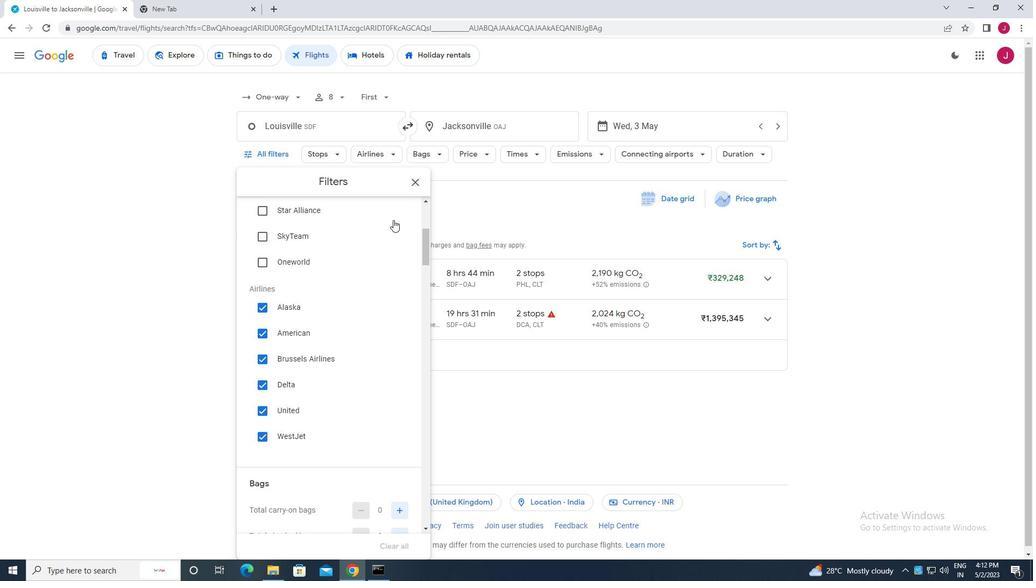 
Action: Mouse moved to (392, 224)
Screenshot: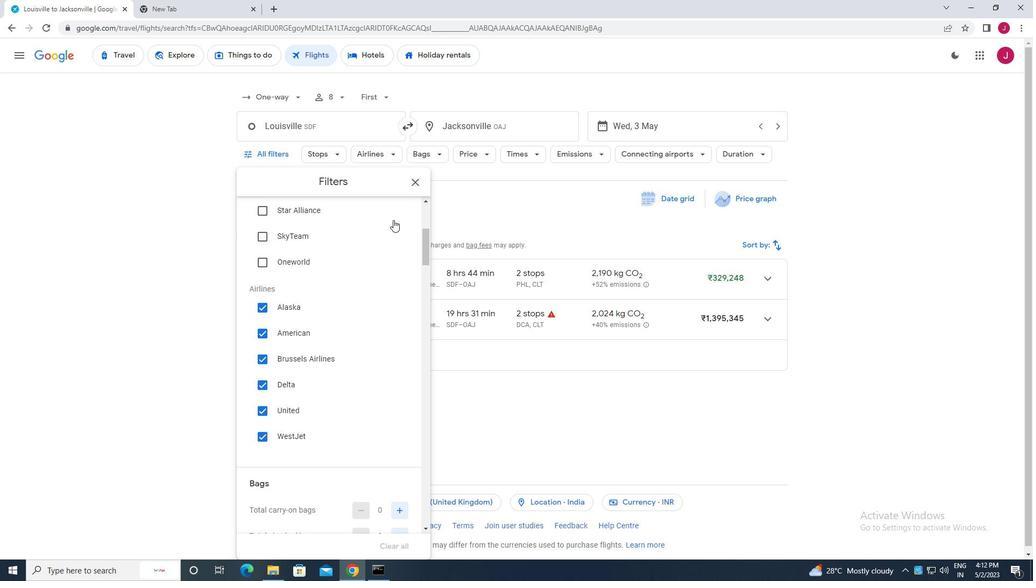 
Action: Mouse scrolled (392, 224) with delta (0, 0)
Screenshot: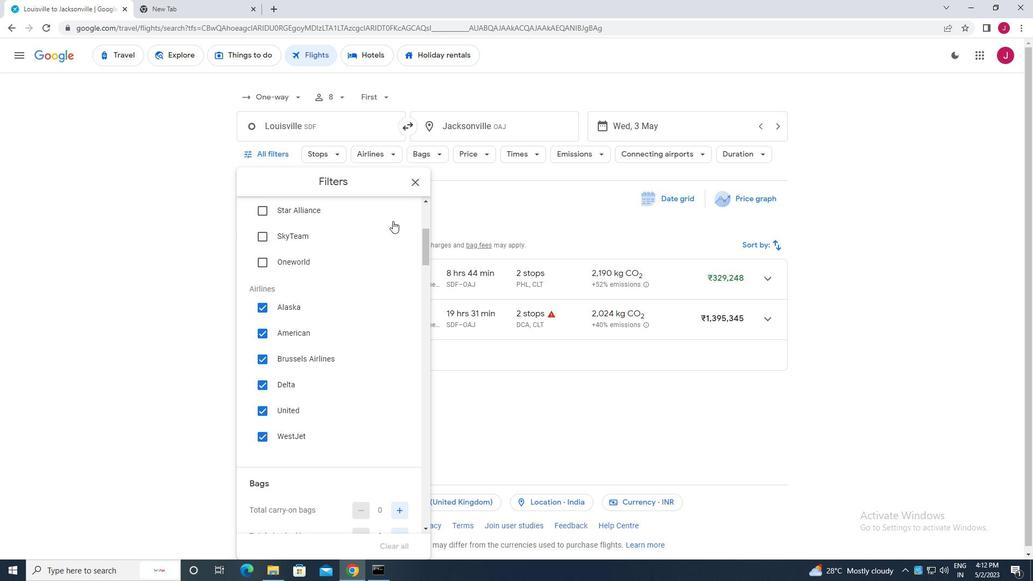 
Action: Mouse moved to (393, 278)
Screenshot: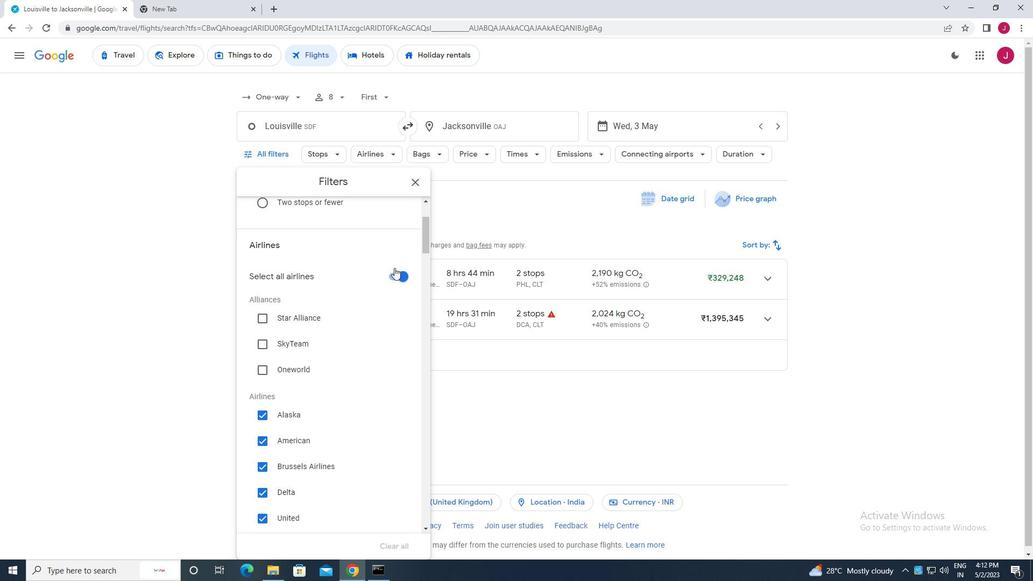 
Action: Mouse pressed left at (393, 278)
Screenshot: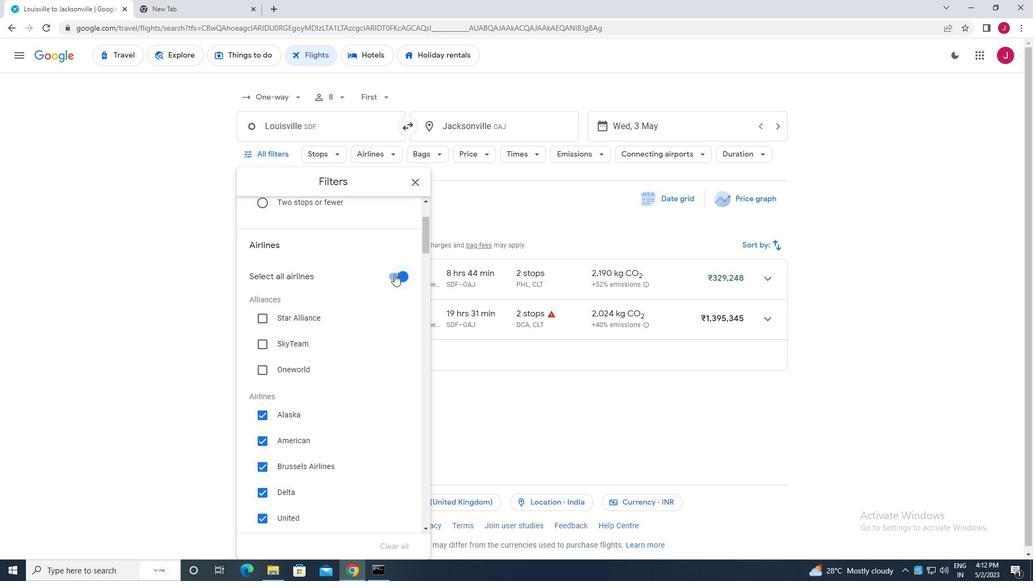
Action: Mouse moved to (351, 307)
Screenshot: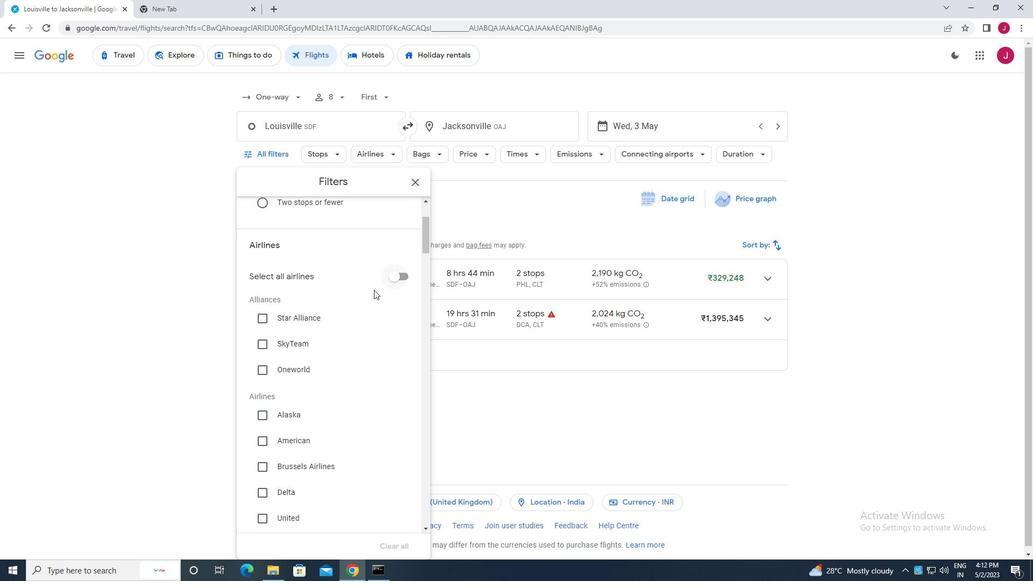 
Action: Mouse scrolled (351, 307) with delta (0, 0)
Screenshot: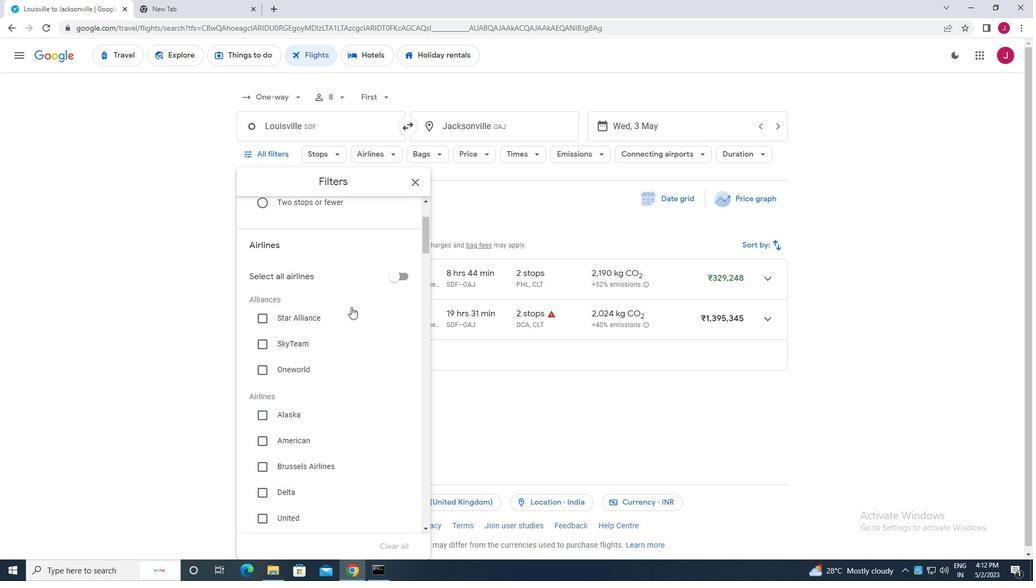 
Action: Mouse scrolled (351, 307) with delta (0, 0)
Screenshot: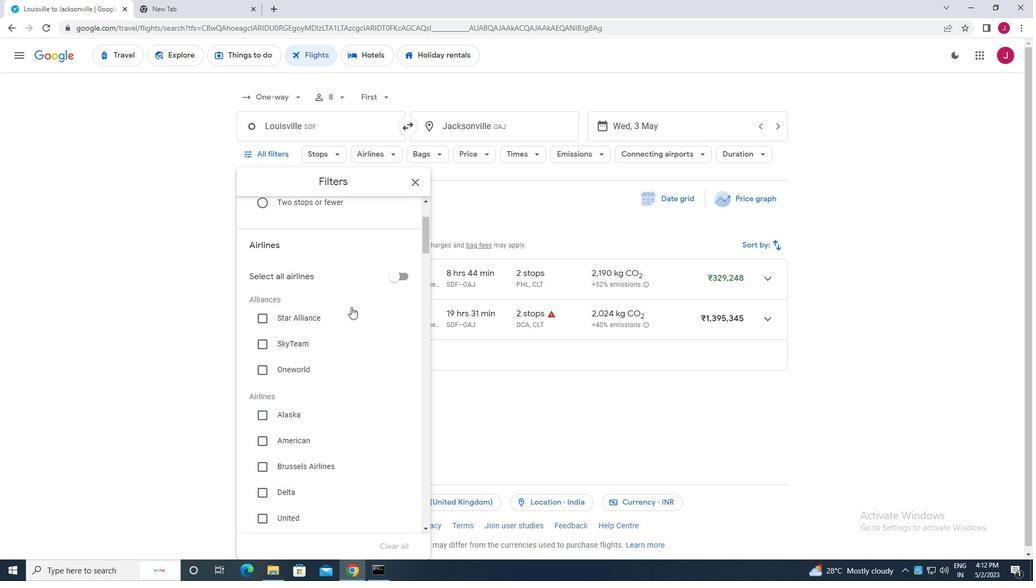 
Action: Mouse scrolled (351, 307) with delta (0, 0)
Screenshot: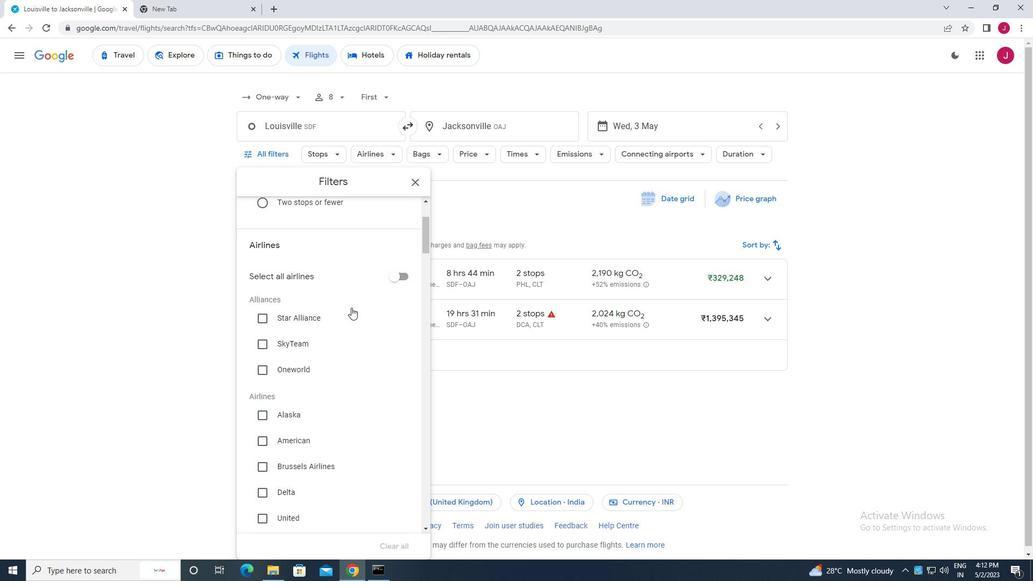
Action: Mouse scrolled (351, 307) with delta (0, 0)
Screenshot: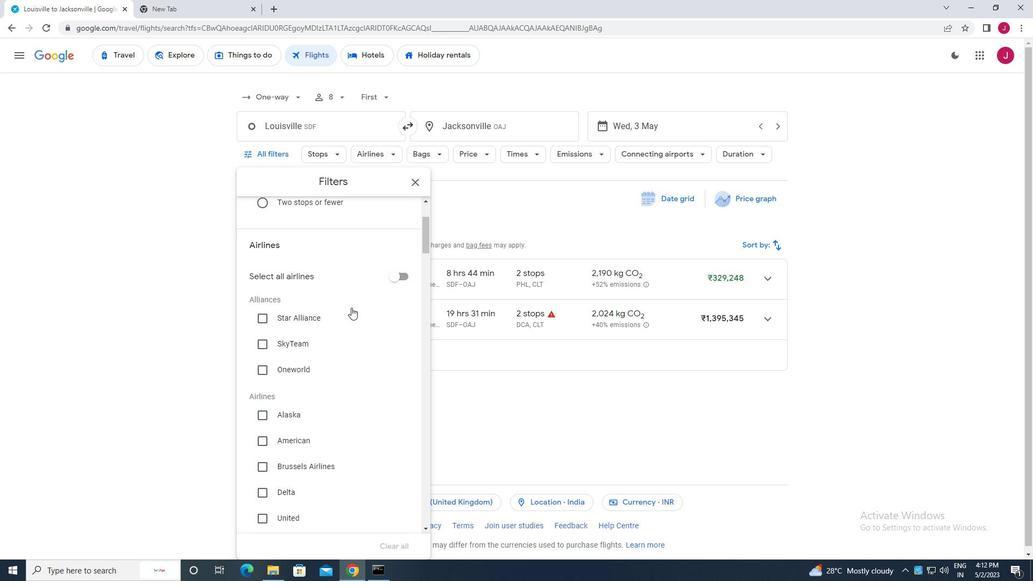 
Action: Mouse moved to (351, 307)
Screenshot: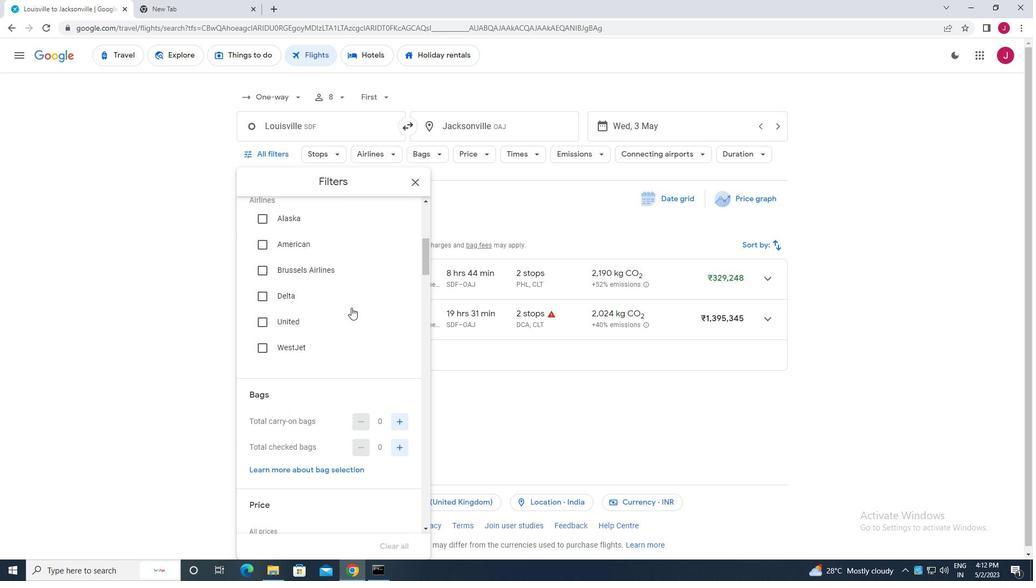 
Action: Mouse scrolled (351, 308) with delta (0, 0)
Screenshot: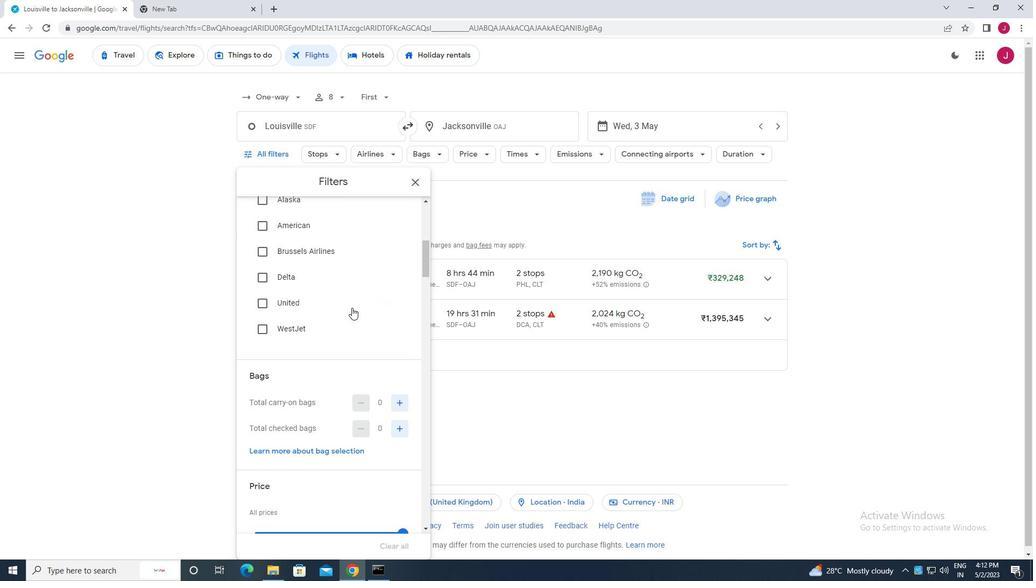 
Action: Mouse scrolled (351, 308) with delta (0, 0)
Screenshot: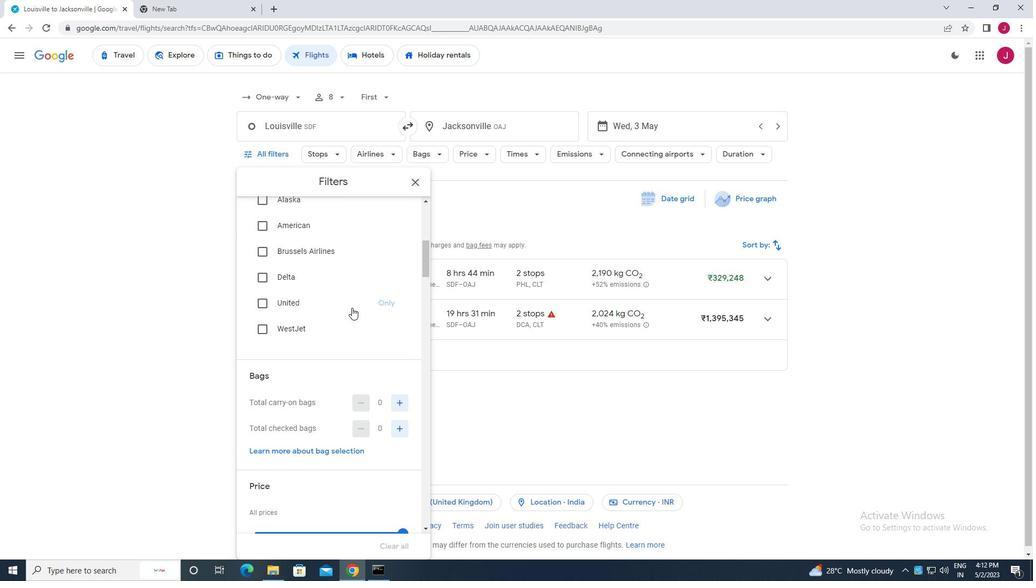 
Action: Mouse moved to (292, 375)
Screenshot: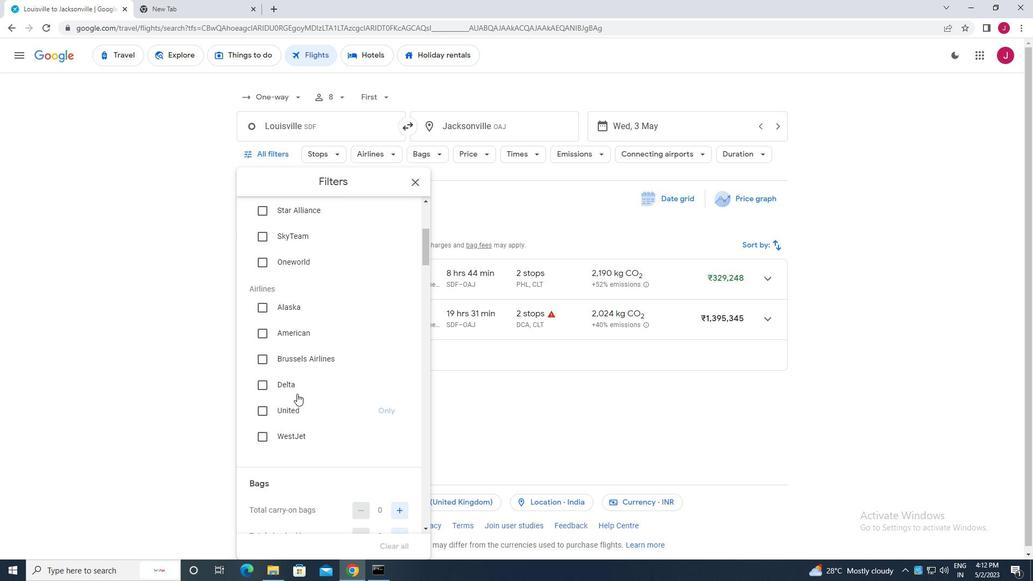 
Action: Mouse scrolled (292, 375) with delta (0, 0)
Screenshot: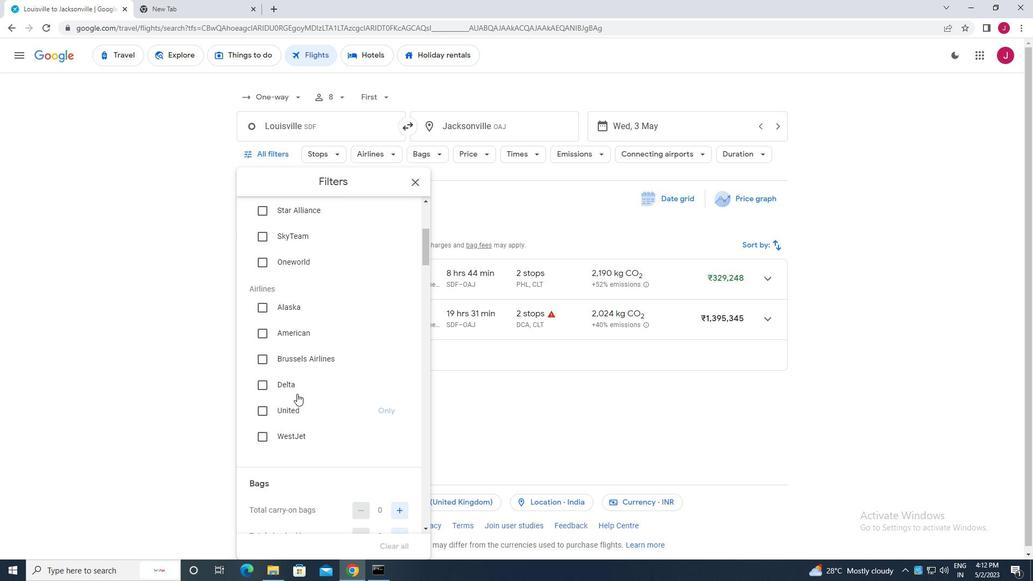 
Action: Mouse scrolled (292, 375) with delta (0, 0)
Screenshot: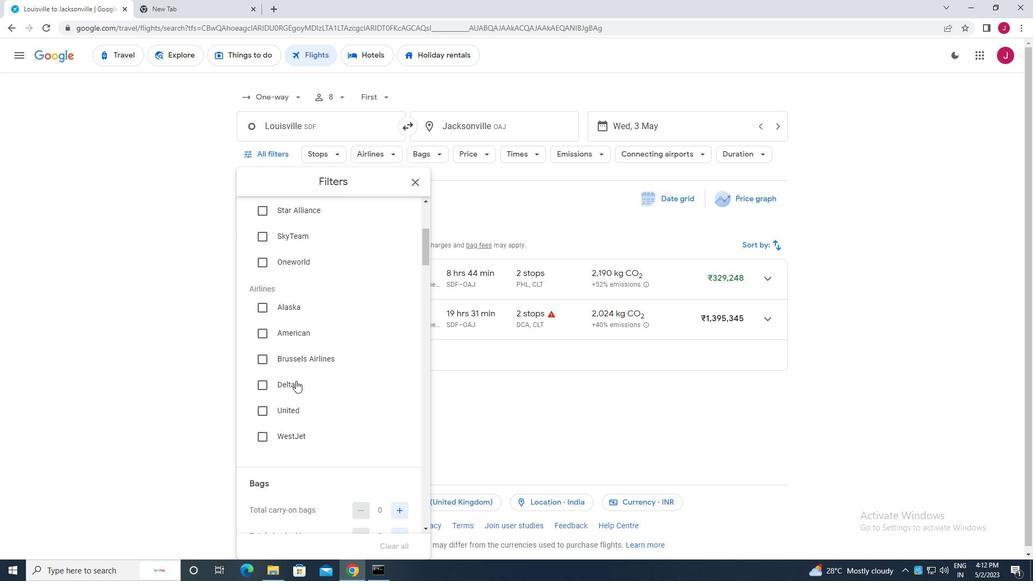
Action: Mouse moved to (300, 337)
Screenshot: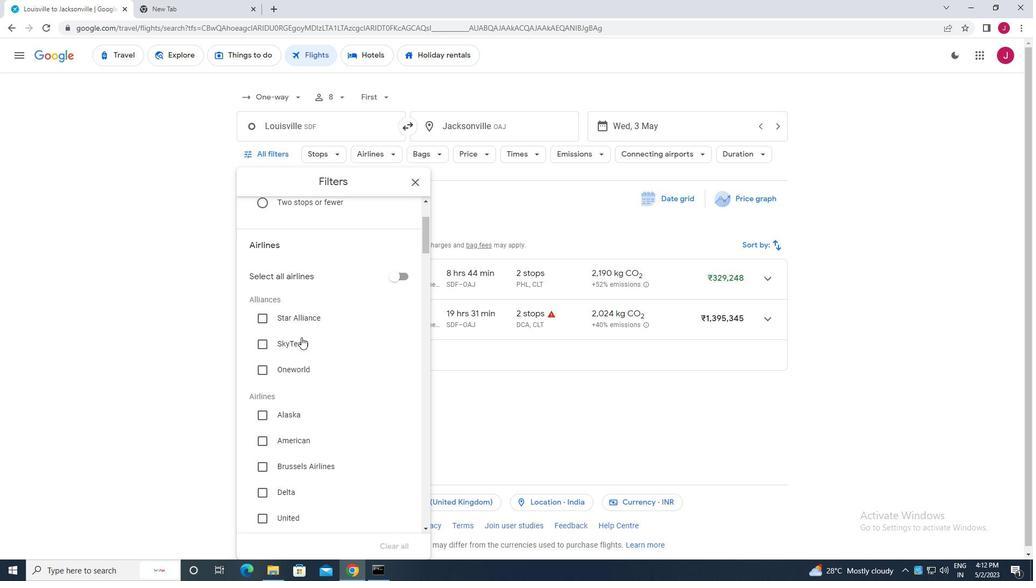 
Action: Mouse scrolled (300, 336) with delta (0, 0)
Screenshot: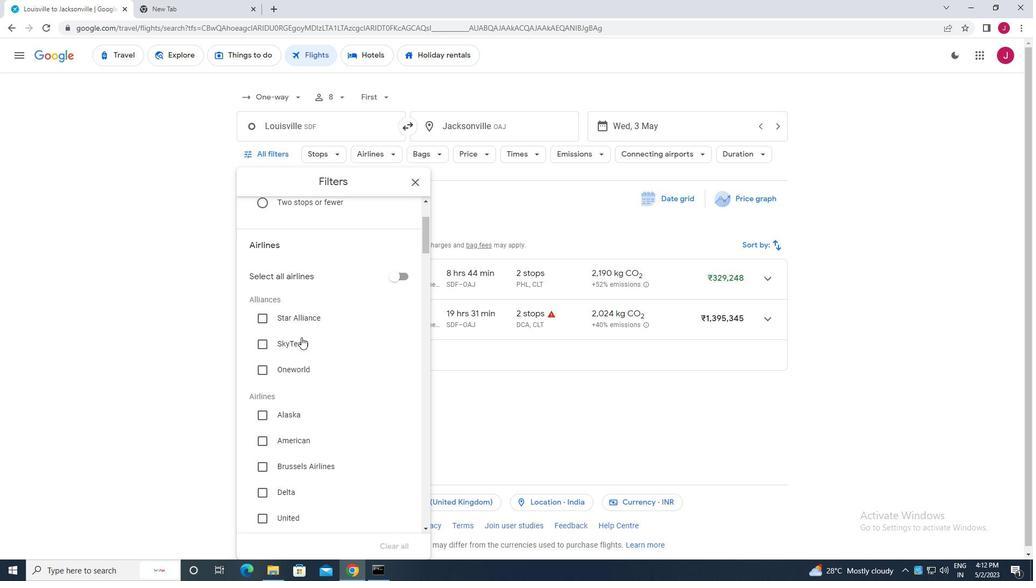
Action: Mouse moved to (300, 337)
Screenshot: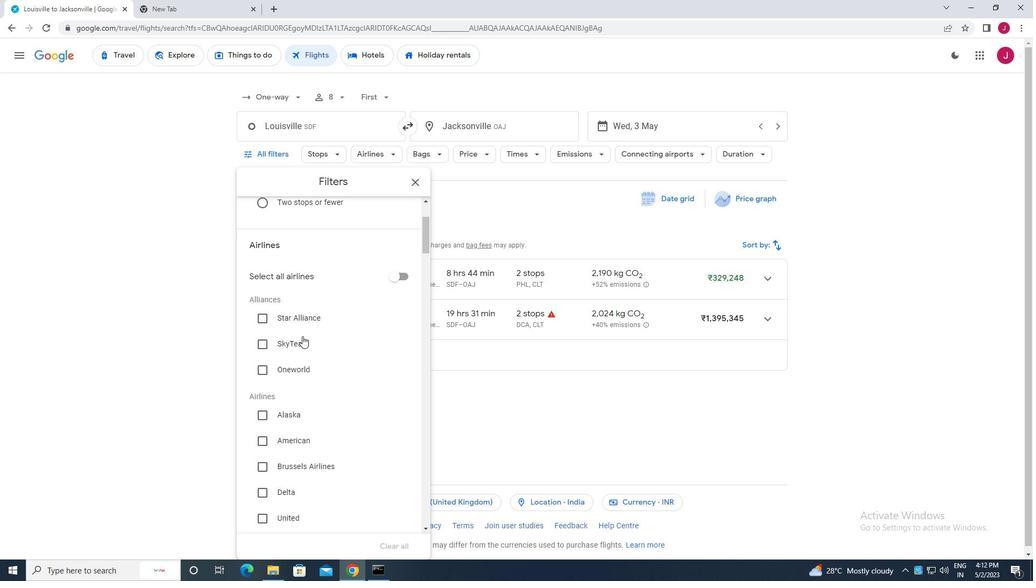 
Action: Mouse scrolled (300, 337) with delta (0, 0)
Screenshot: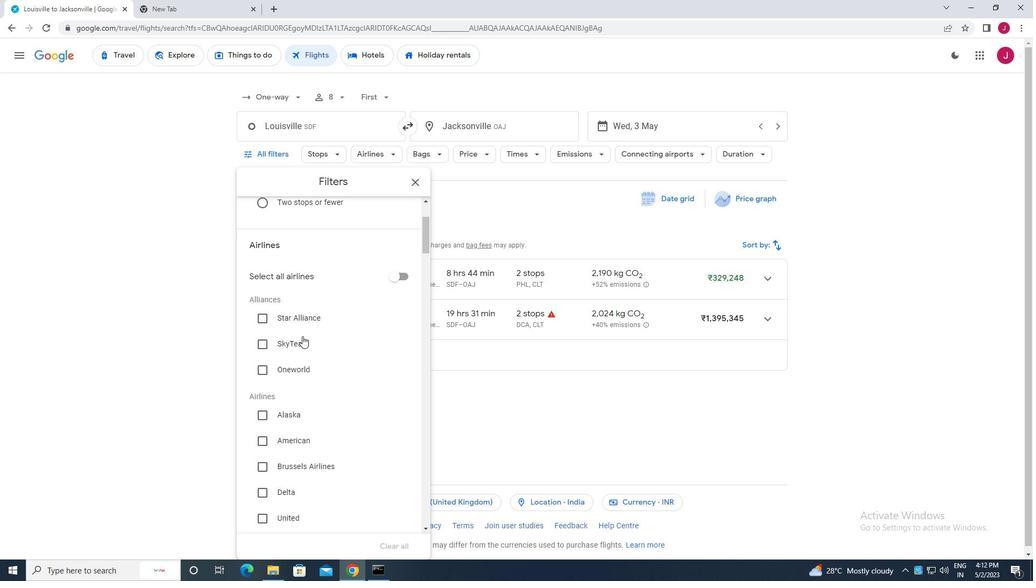 
Action: Mouse moved to (300, 338)
Screenshot: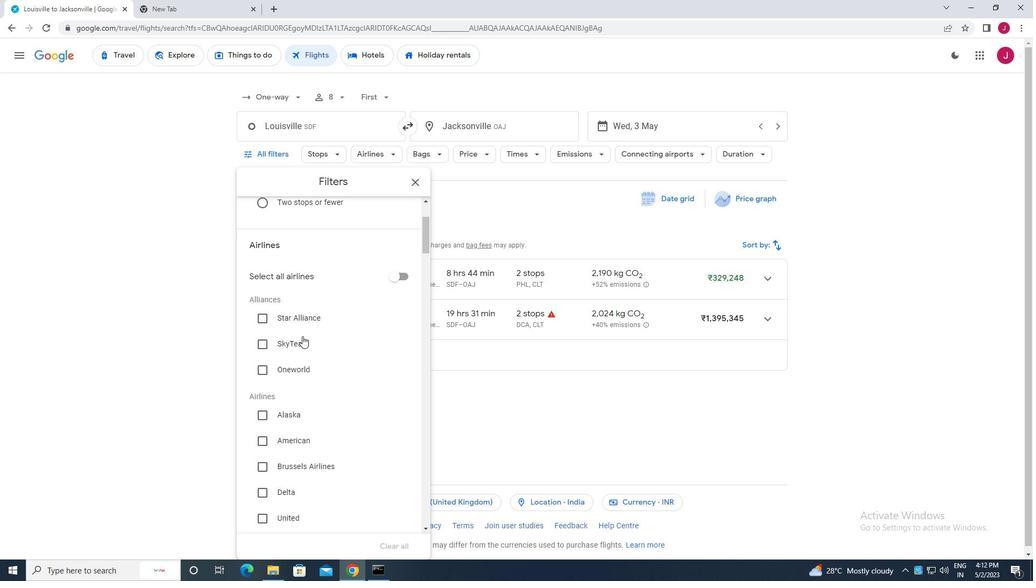
Action: Mouse scrolled (300, 337) with delta (0, 0)
Screenshot: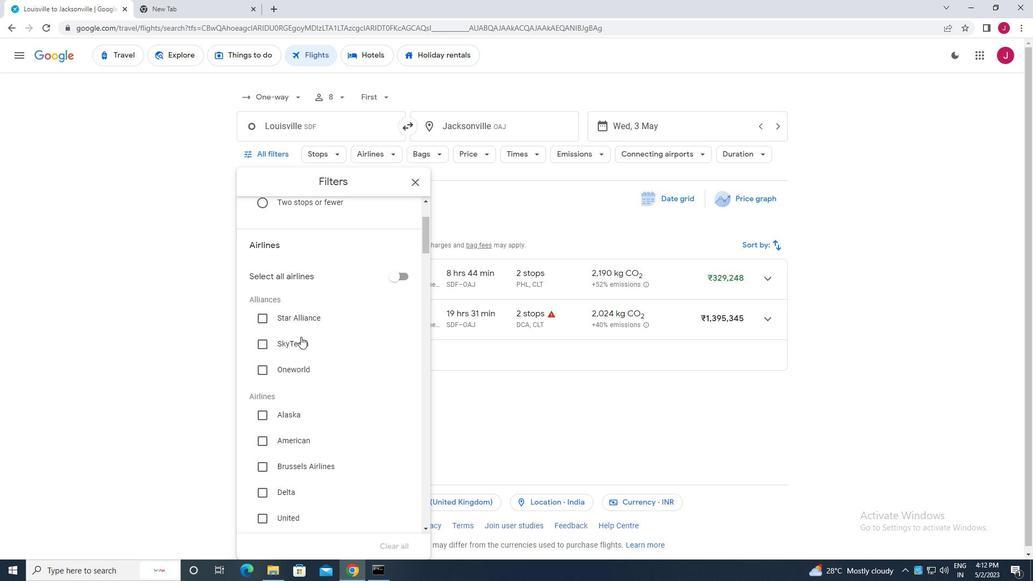 
Action: Mouse moved to (300, 339)
Screenshot: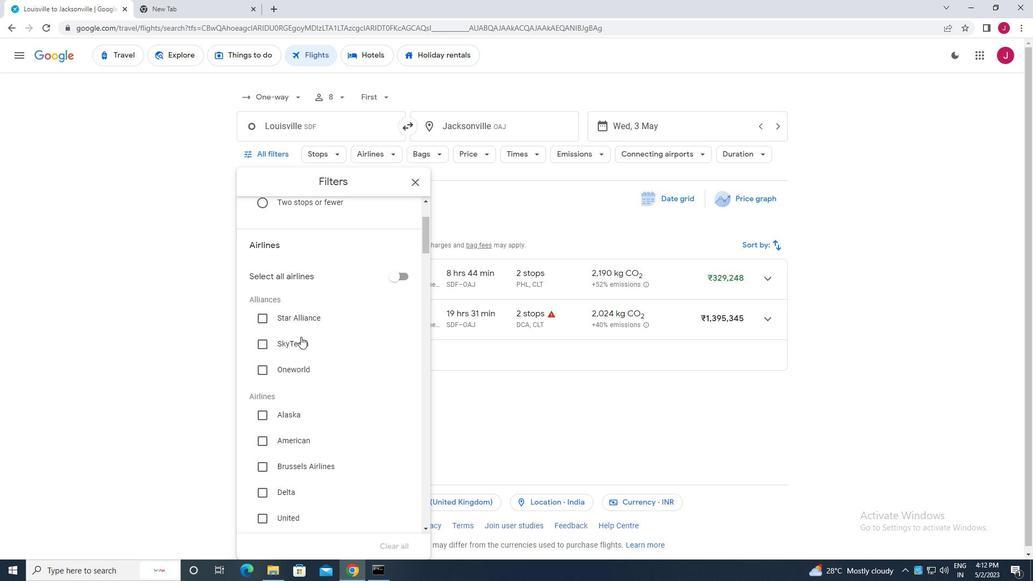 
Action: Mouse scrolled (300, 338) with delta (0, 0)
Screenshot: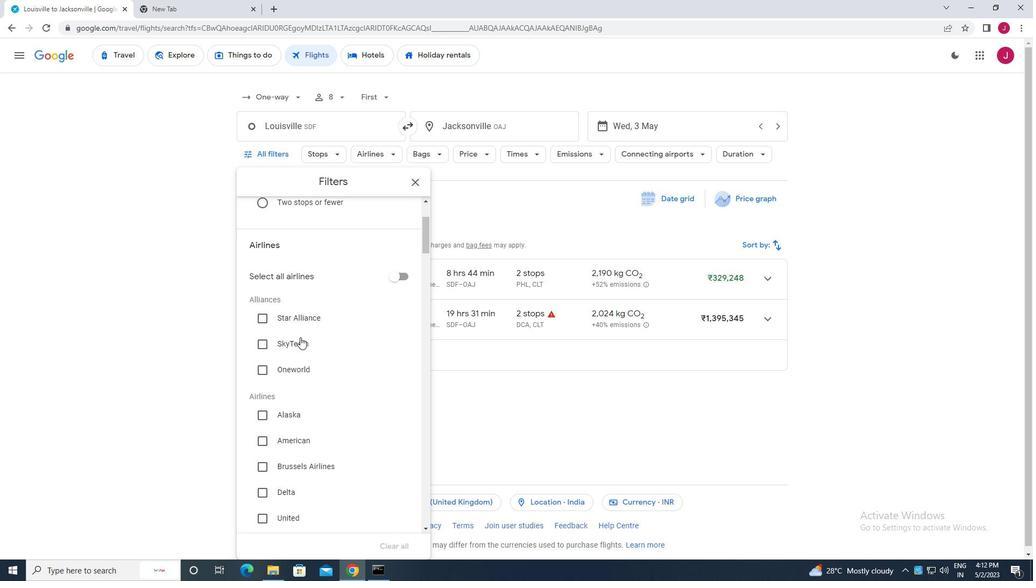 
Action: Mouse moved to (301, 339)
Screenshot: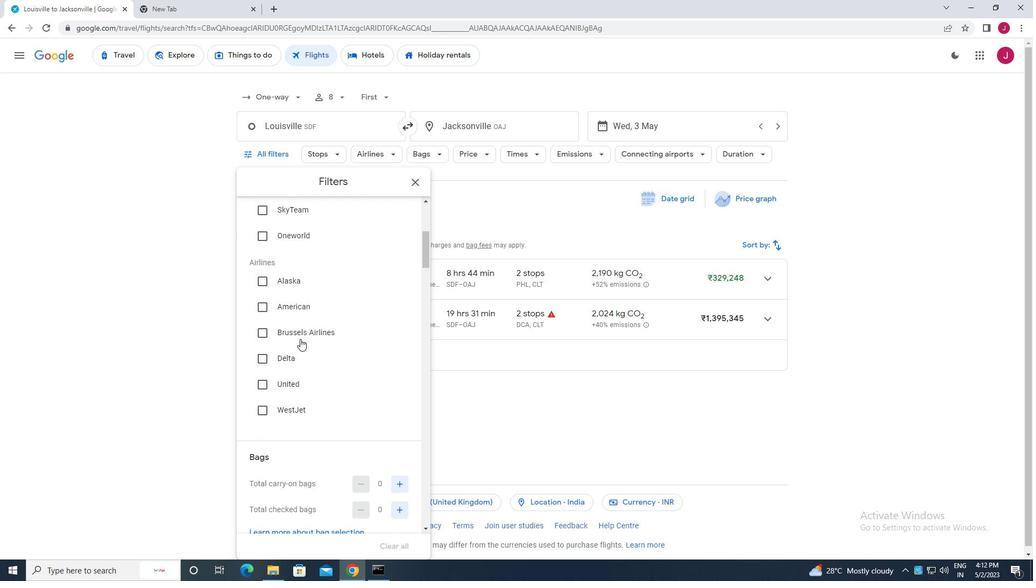 
Action: Mouse scrolled (301, 338) with delta (0, 0)
Screenshot: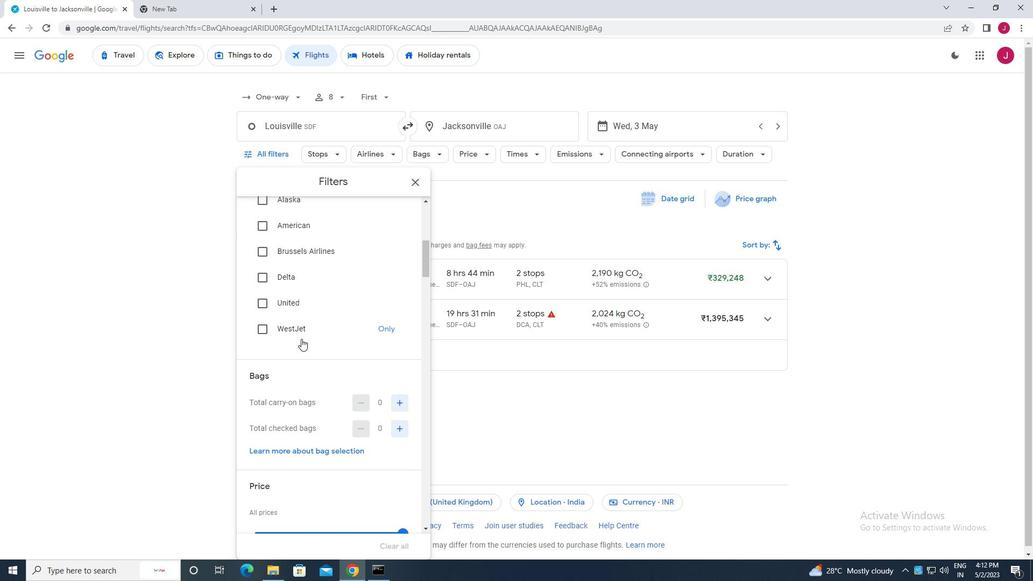 
Action: Mouse scrolled (301, 338) with delta (0, 0)
Screenshot: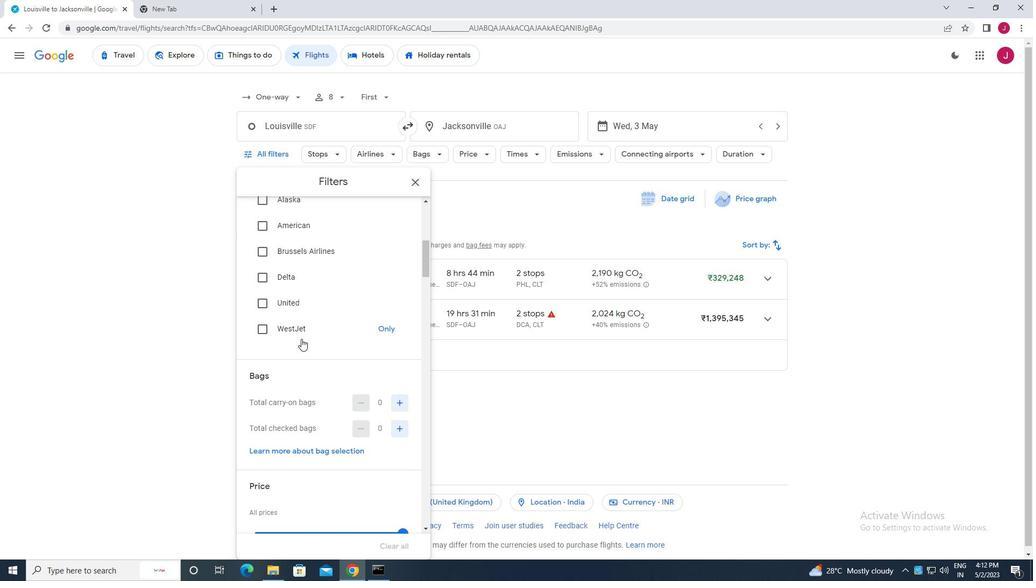 
Action: Mouse scrolled (301, 338) with delta (0, 0)
Screenshot: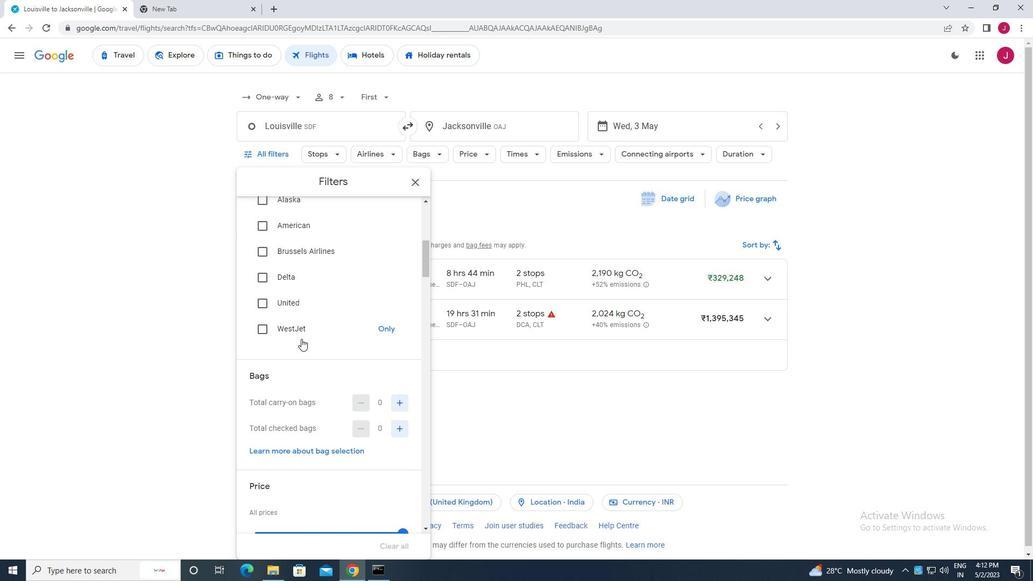 
Action: Mouse moved to (402, 243)
Screenshot: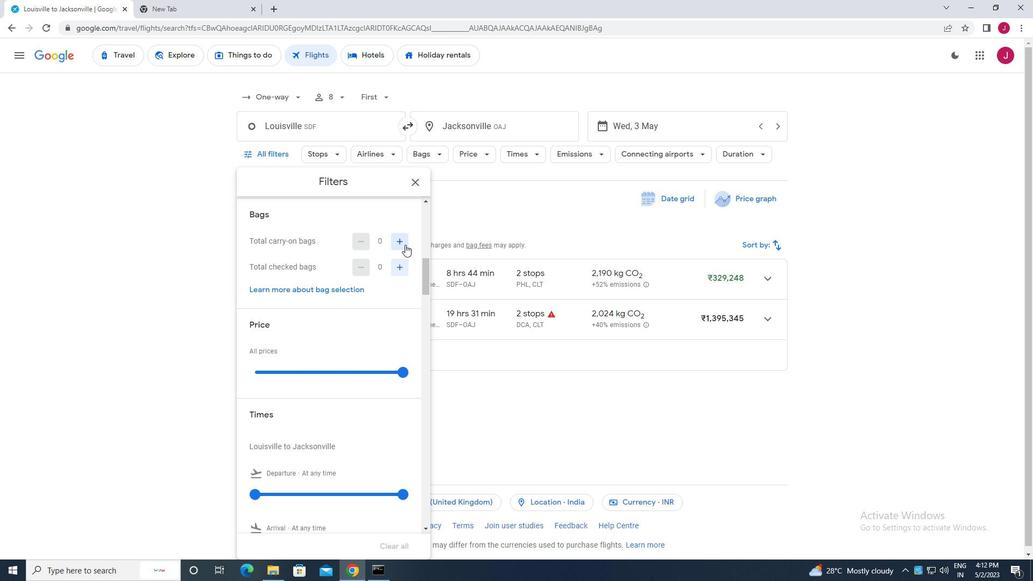 
Action: Mouse pressed left at (402, 243)
Screenshot: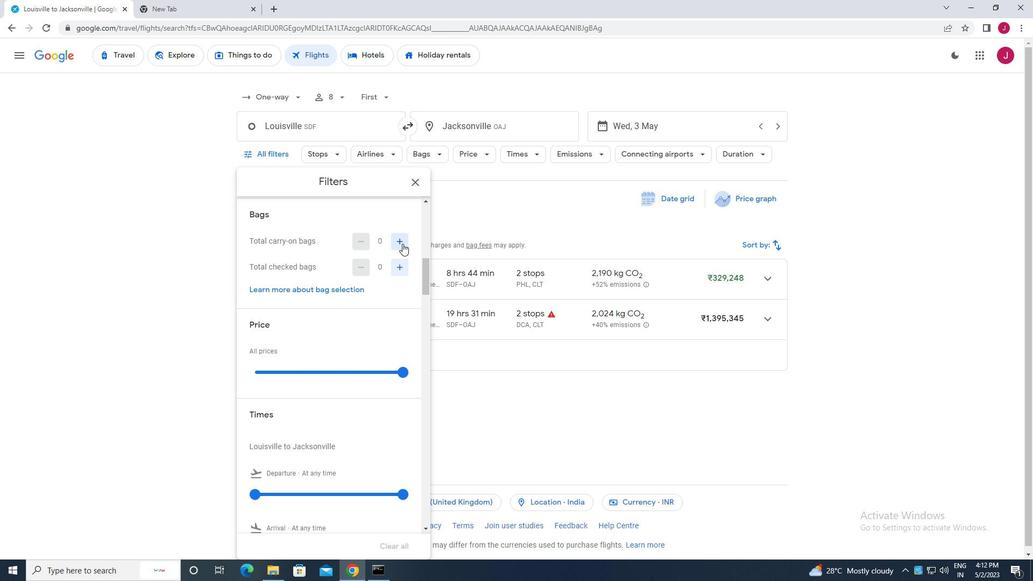 
Action: Mouse pressed left at (402, 243)
Screenshot: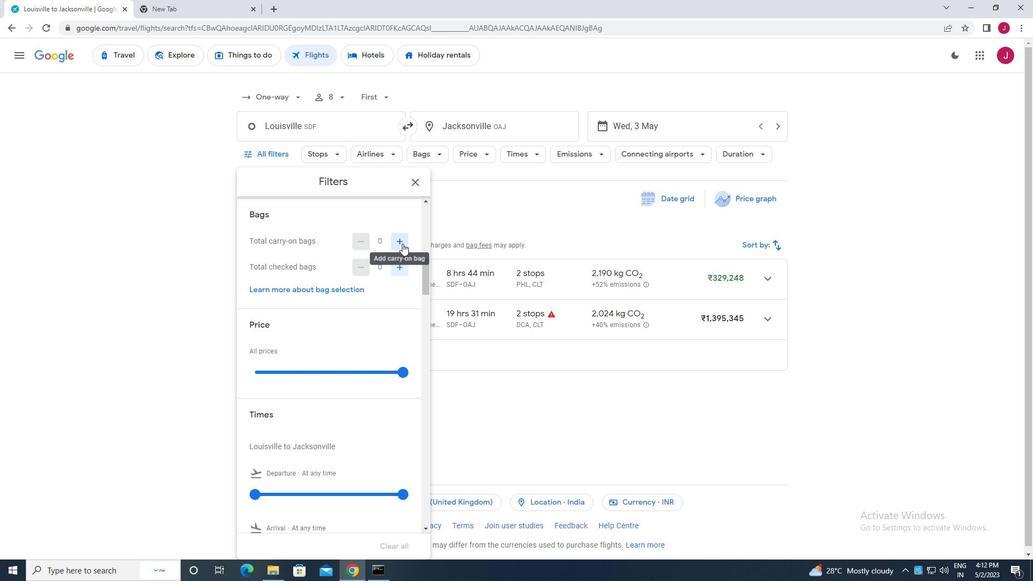 
Action: Mouse moved to (401, 269)
Screenshot: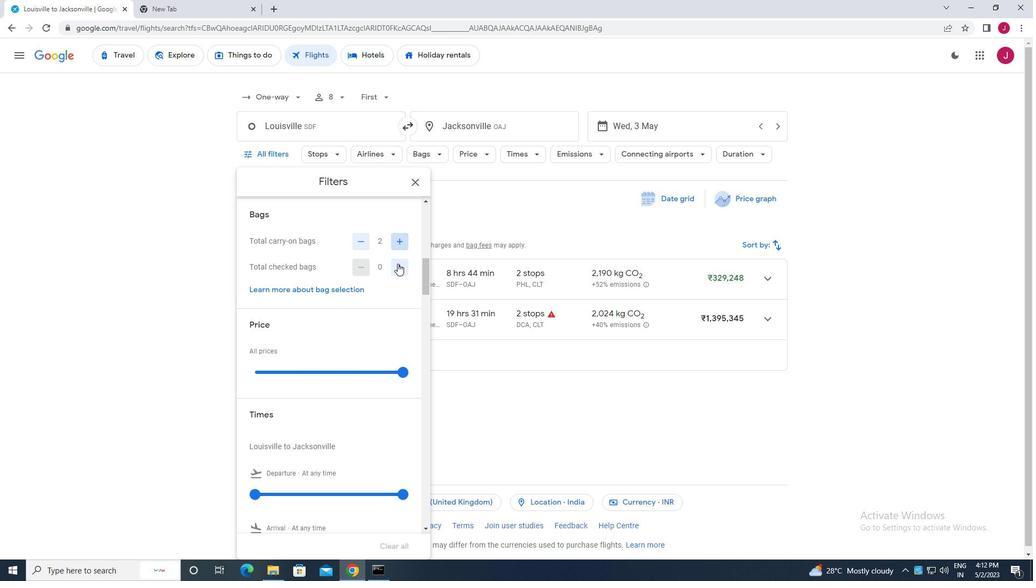
Action: Mouse pressed left at (401, 269)
Screenshot: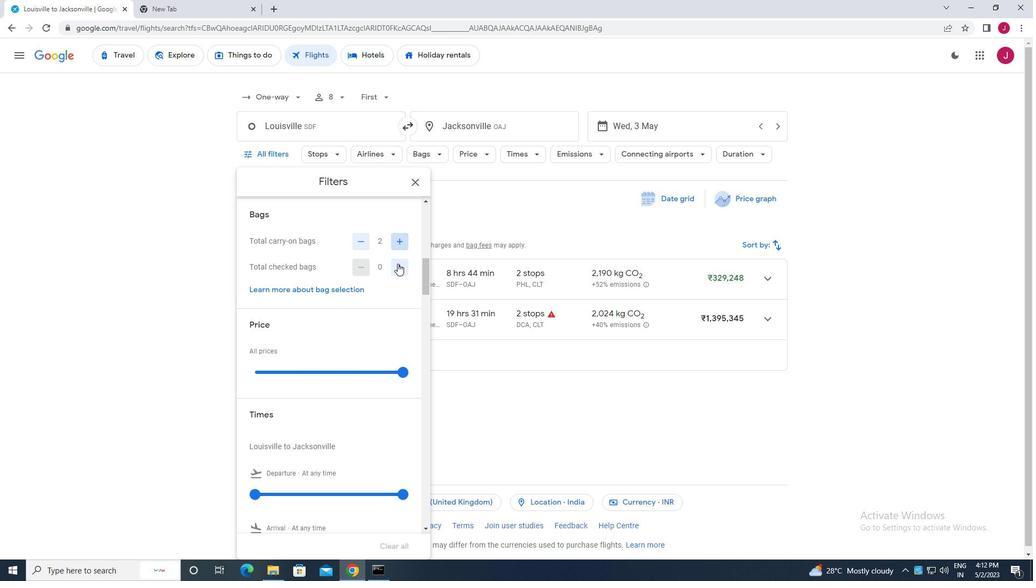 
Action: Mouse moved to (401, 269)
Screenshot: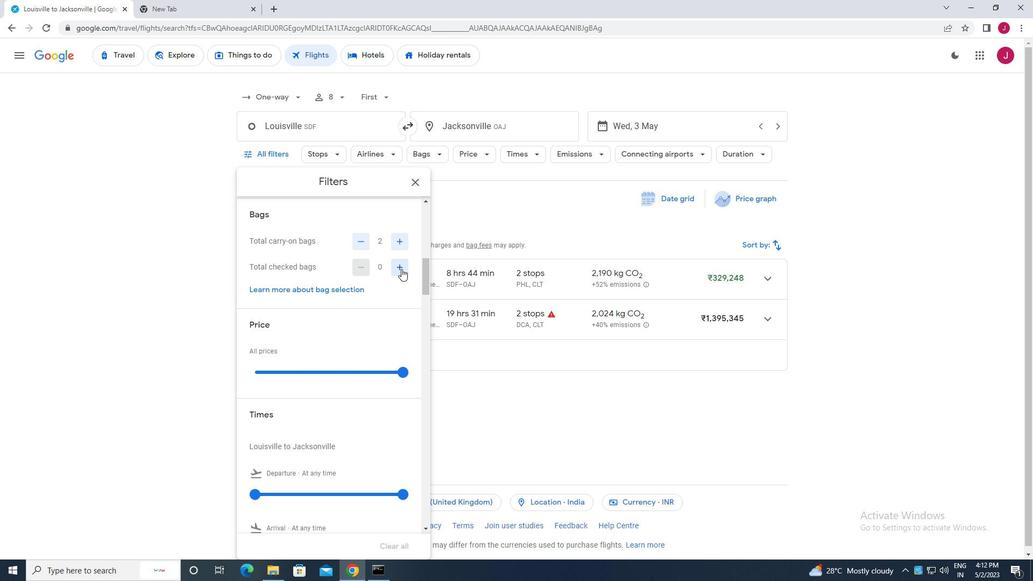 
Action: Mouse pressed left at (401, 269)
Screenshot: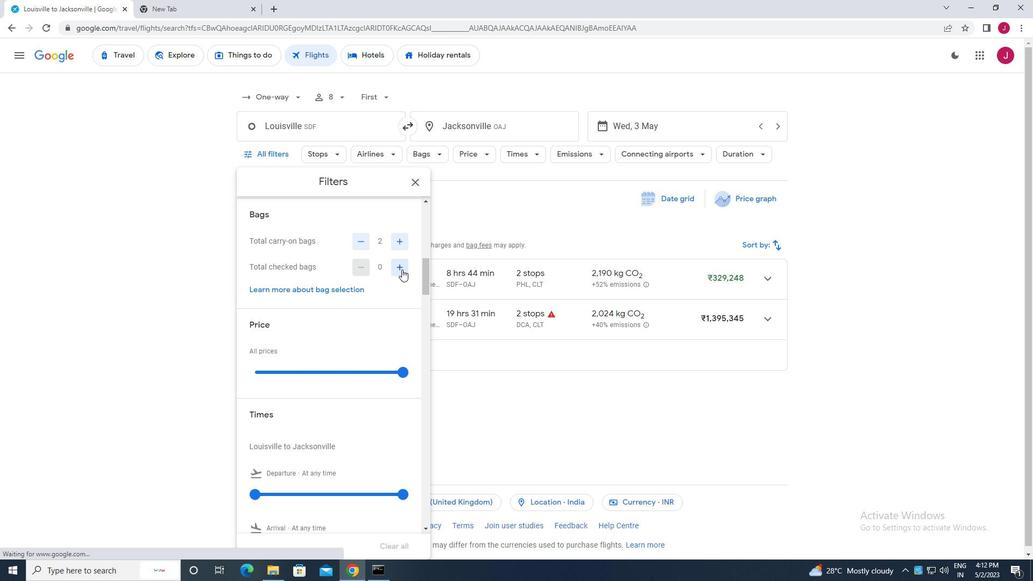 
Action: Mouse pressed left at (401, 269)
Screenshot: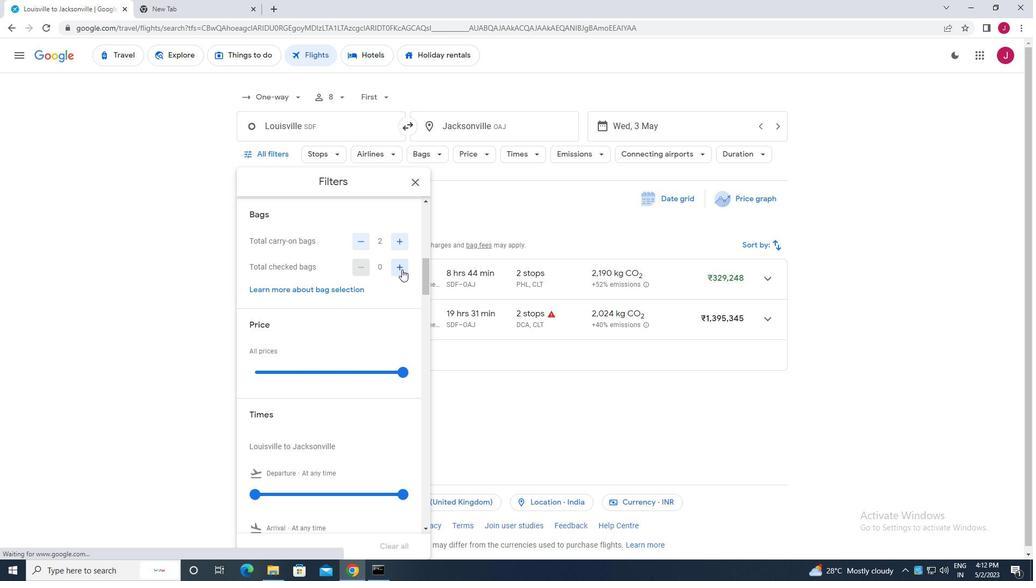 
Action: Mouse moved to (401, 269)
Screenshot: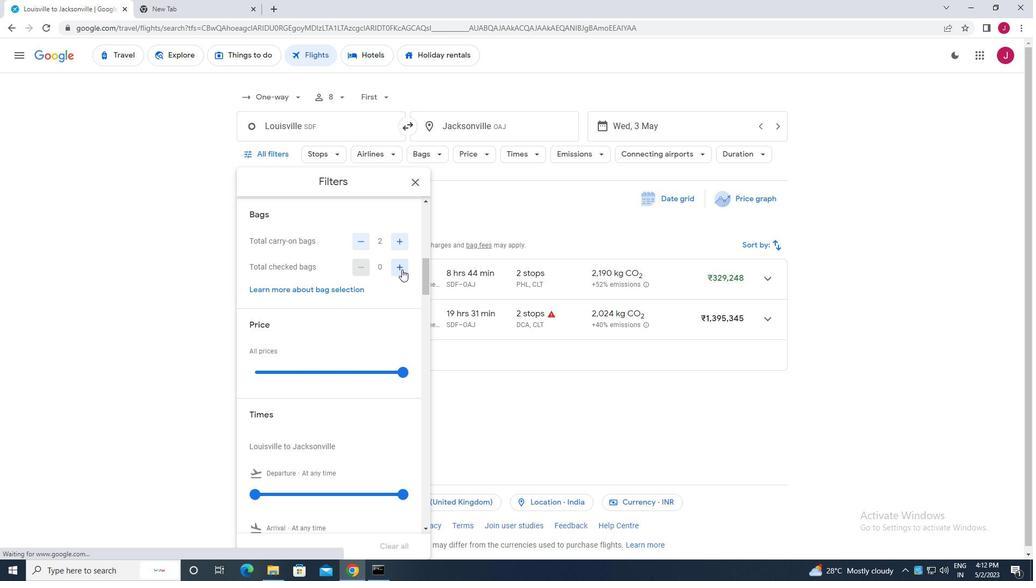 
Action: Mouse pressed left at (401, 269)
Screenshot: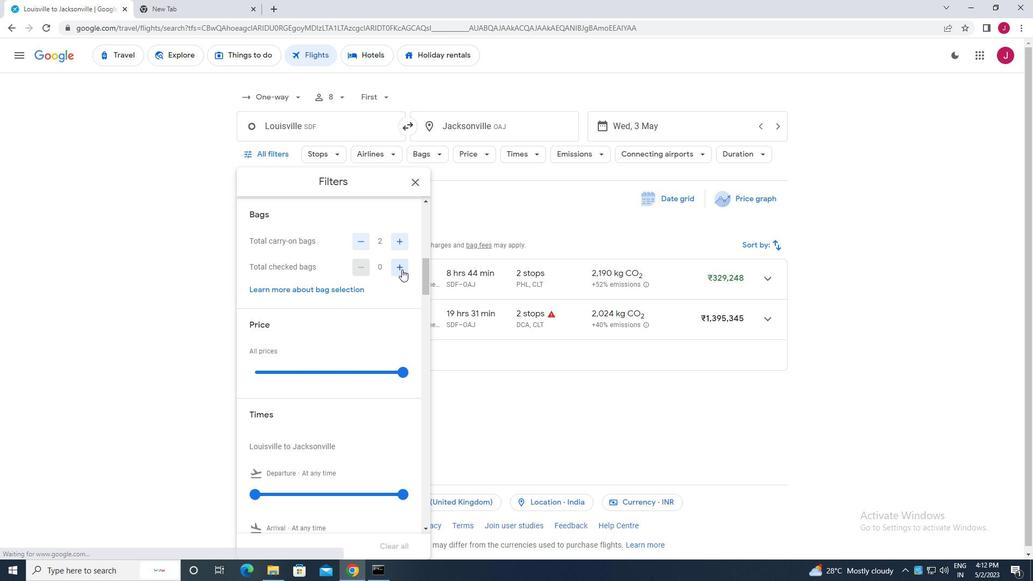 
Action: Mouse pressed left at (401, 269)
Screenshot: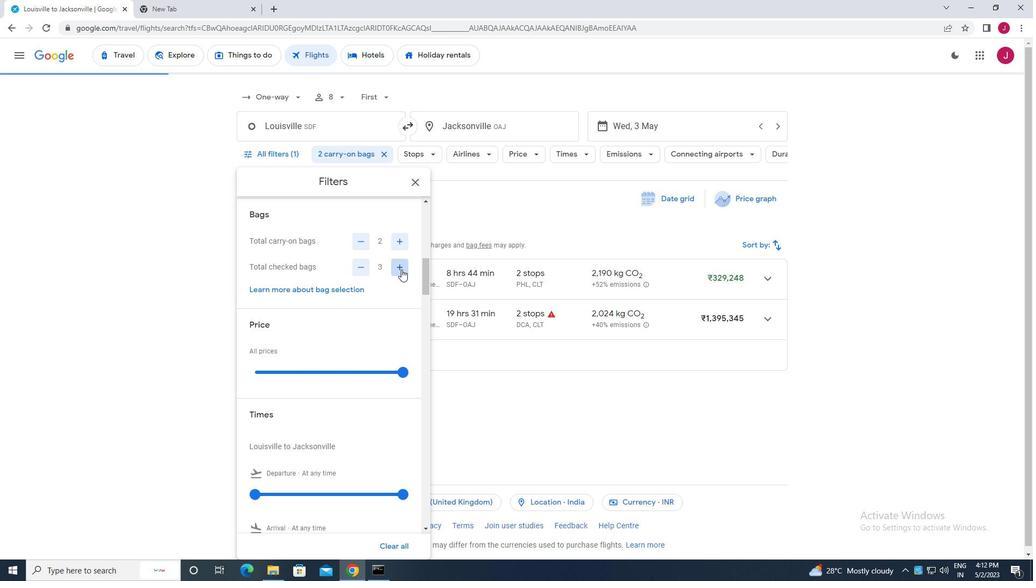
Action: Mouse pressed left at (401, 269)
Screenshot: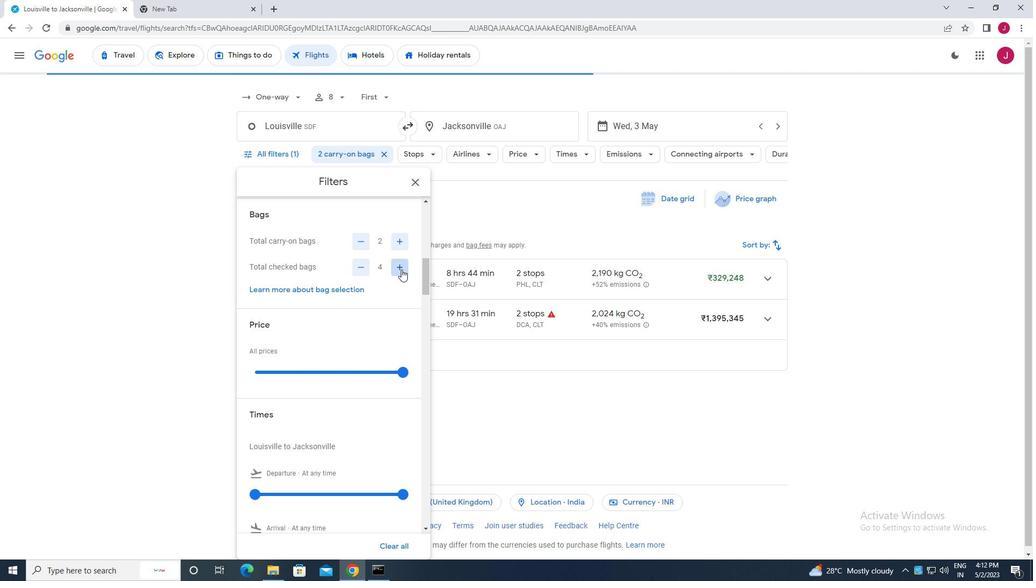 
Action: Mouse moved to (402, 377)
Screenshot: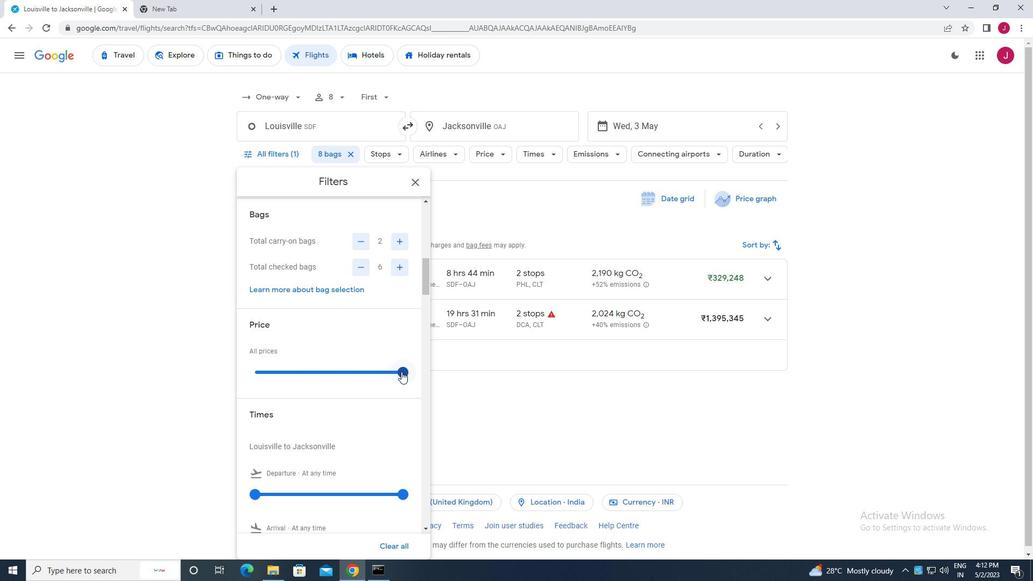 
Action: Mouse pressed left at (402, 377)
Screenshot: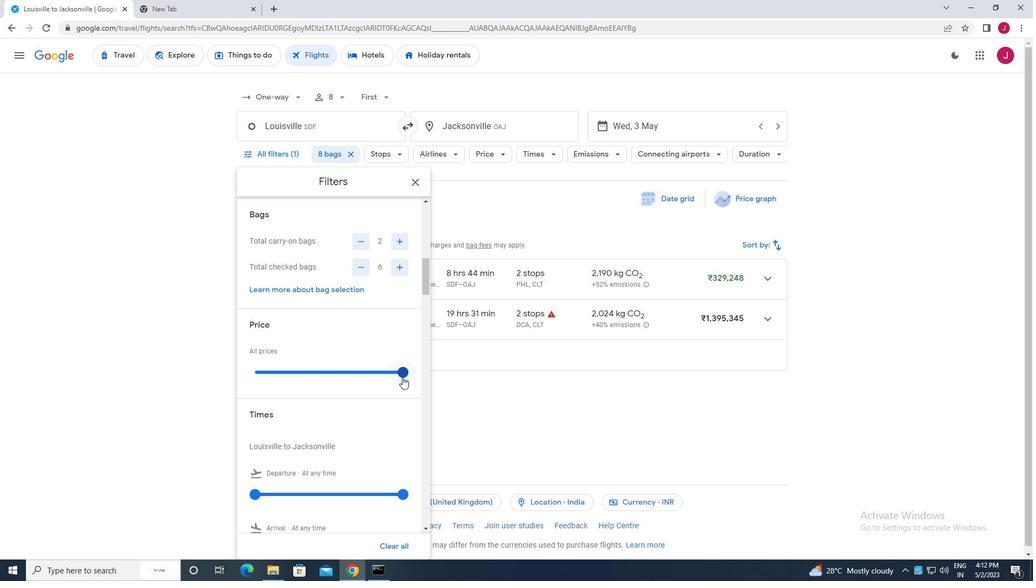 
Action: Mouse moved to (298, 352)
Screenshot: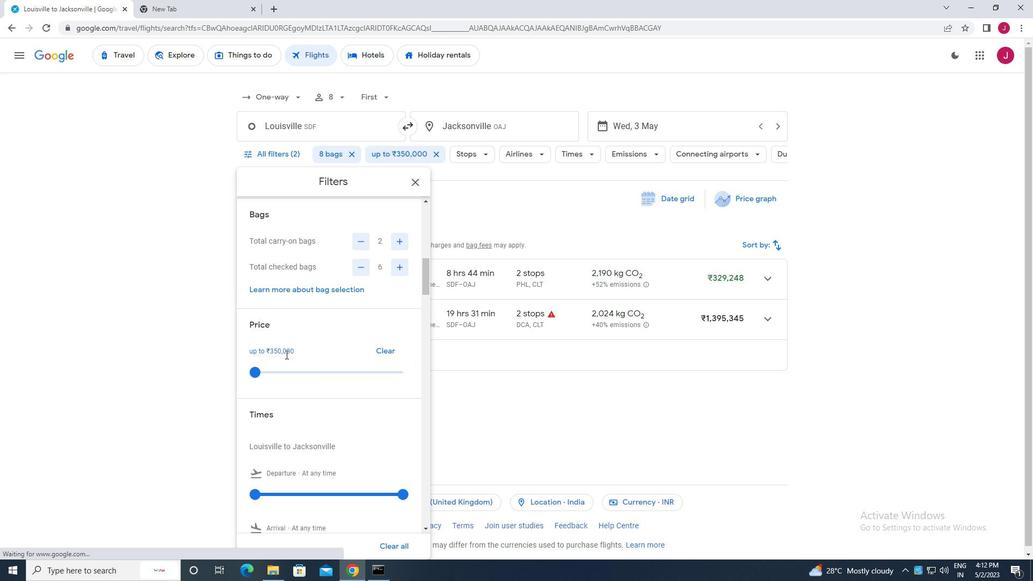 
Action: Mouse scrolled (298, 351) with delta (0, 0)
Screenshot: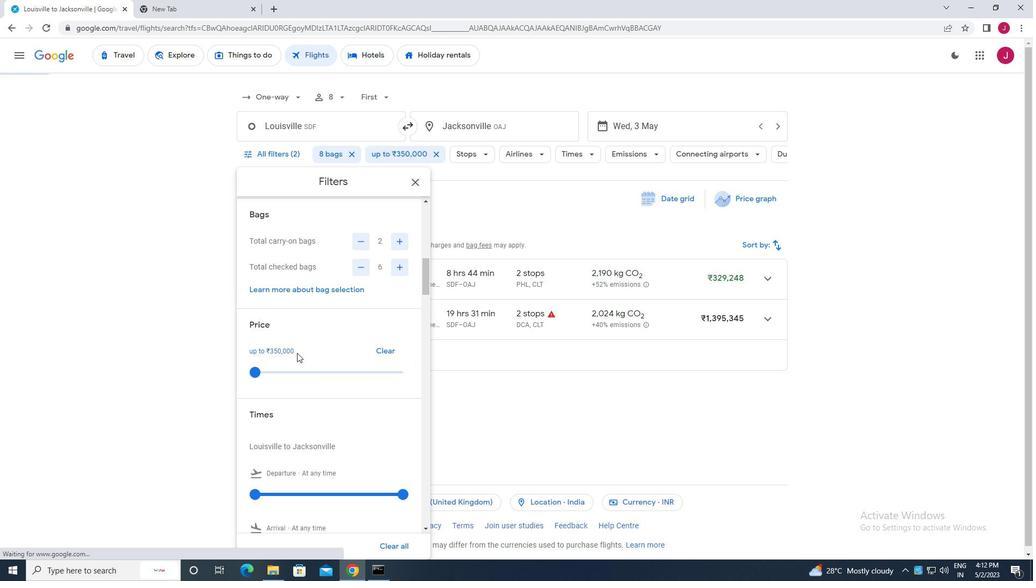 
Action: Mouse moved to (298, 352)
Screenshot: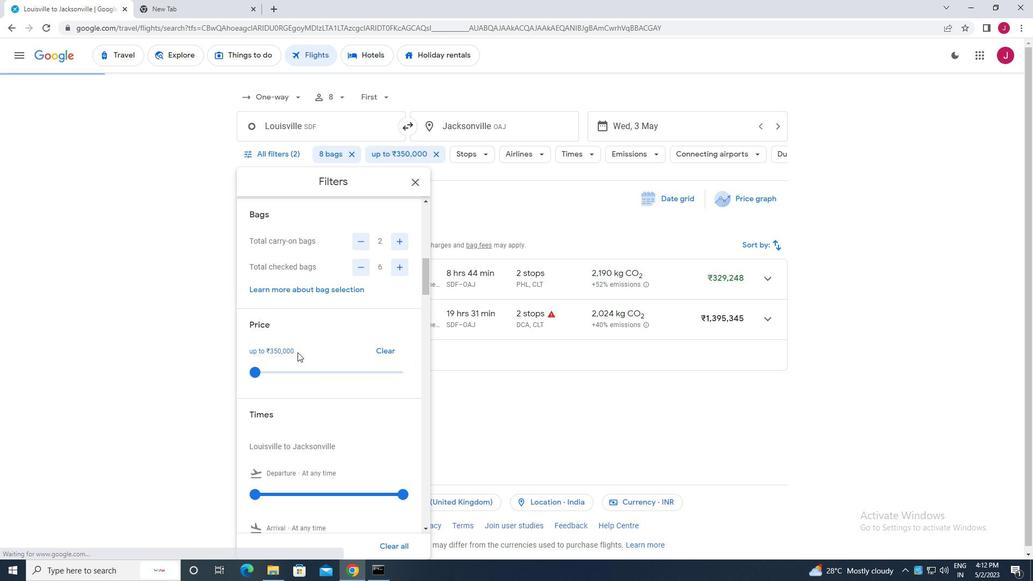 
Action: Mouse scrolled (298, 351) with delta (0, 0)
Screenshot: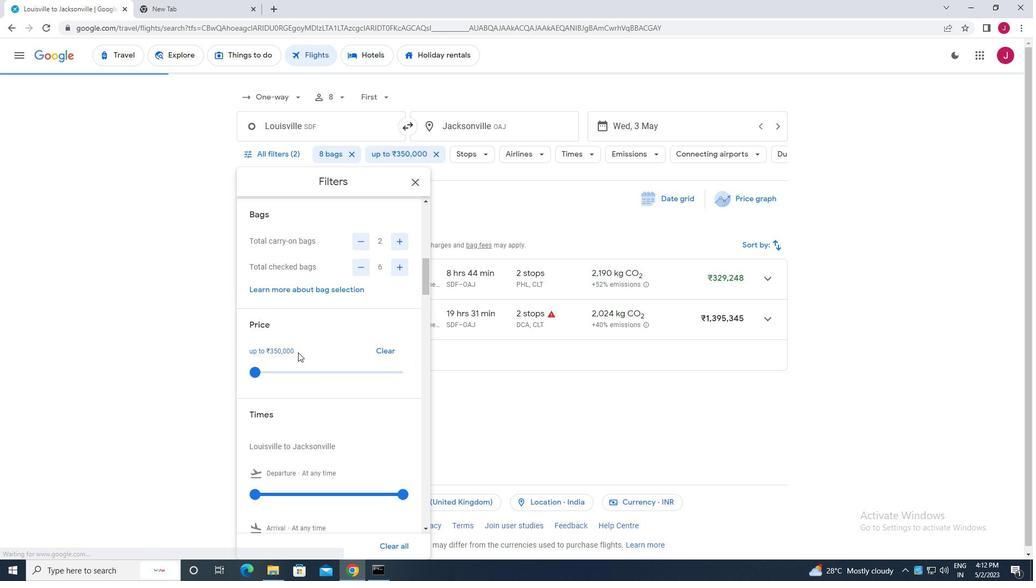 
Action: Mouse moved to (250, 384)
Screenshot: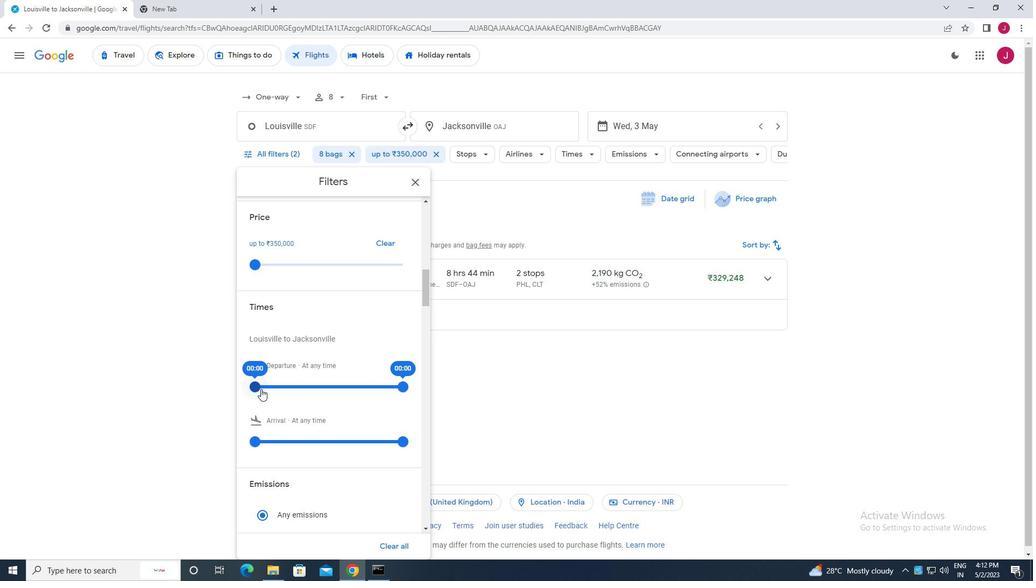 
Action: Mouse pressed left at (250, 384)
Screenshot: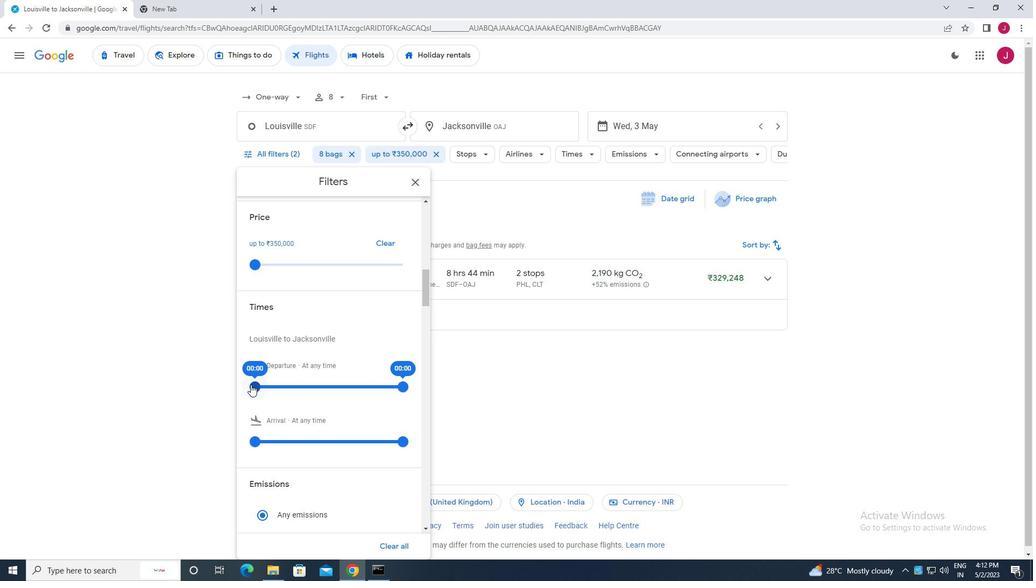 
Action: Mouse moved to (400, 389)
Screenshot: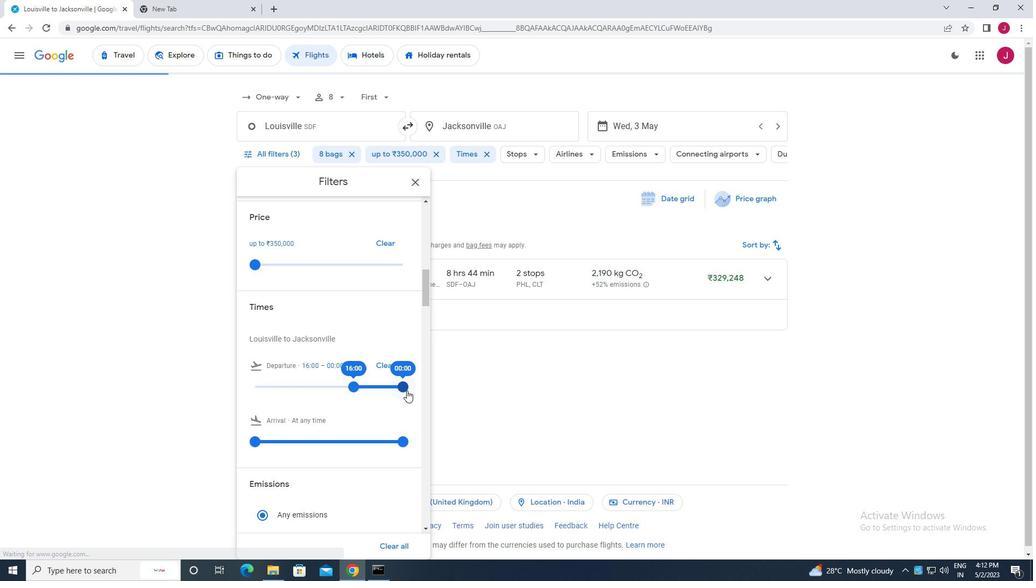 
Action: Mouse pressed left at (400, 389)
Screenshot: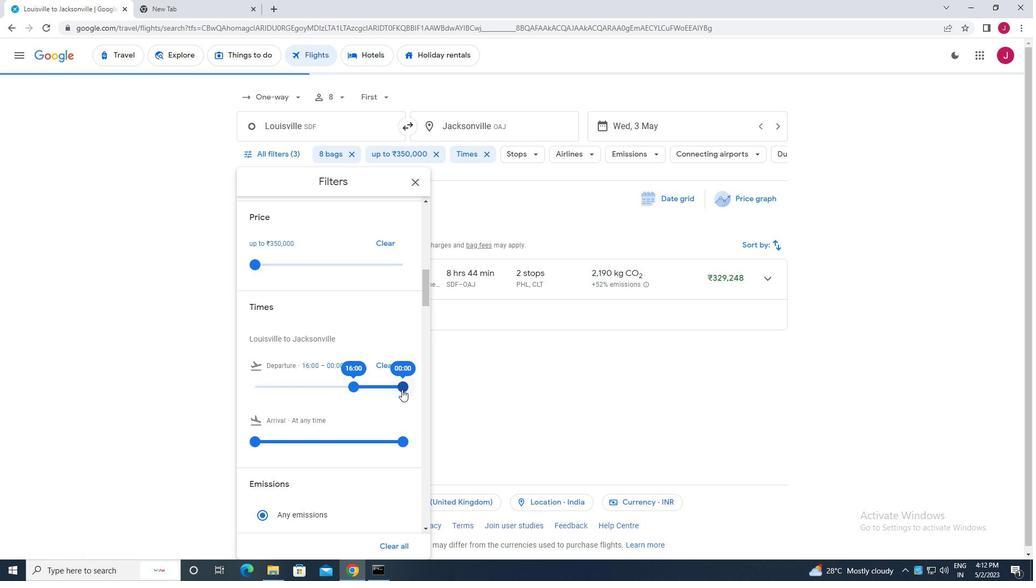 
Action: Mouse moved to (418, 178)
Screenshot: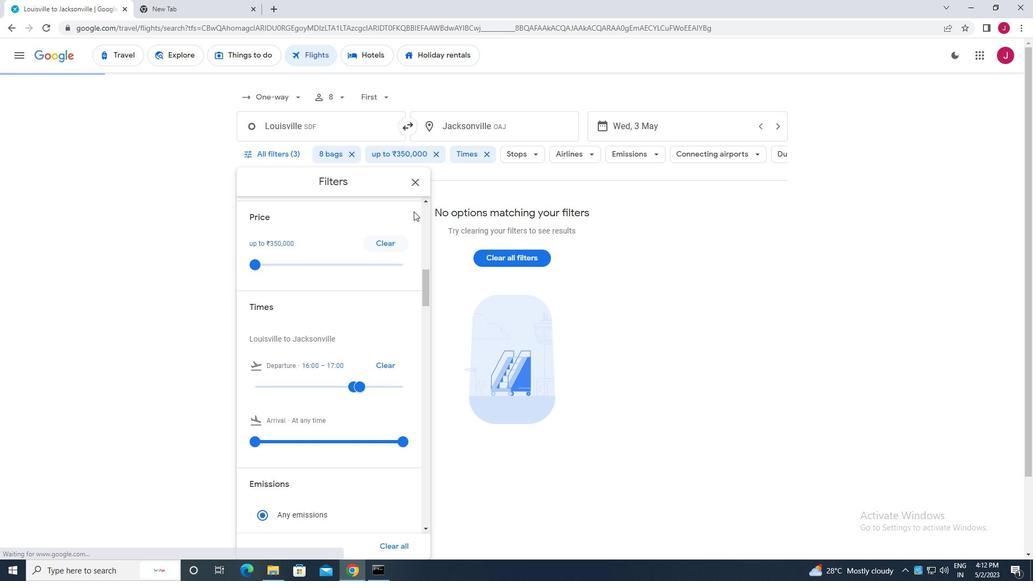
Action: Mouse pressed left at (418, 178)
Screenshot: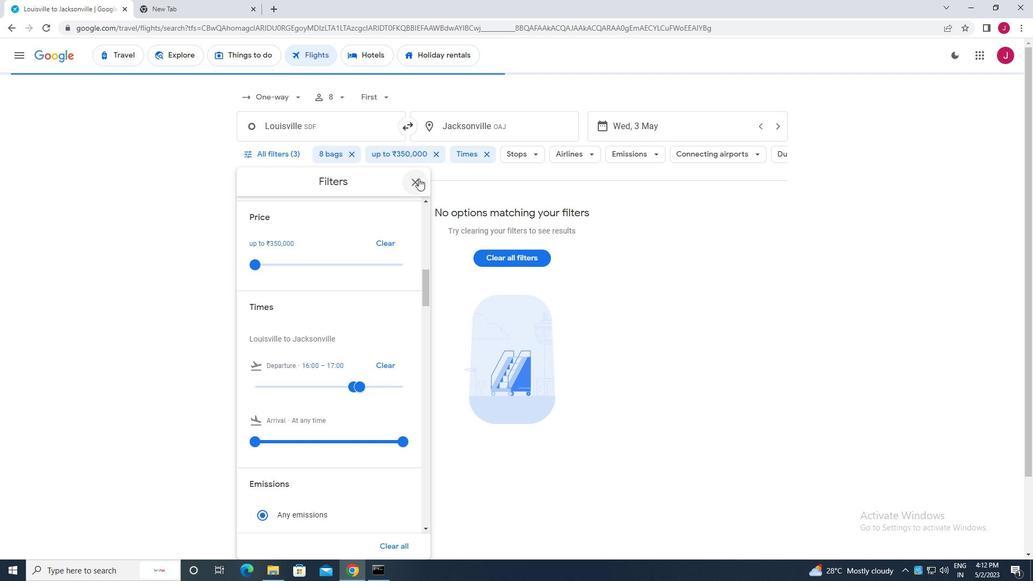 
Action: Mouse moved to (417, 178)
Screenshot: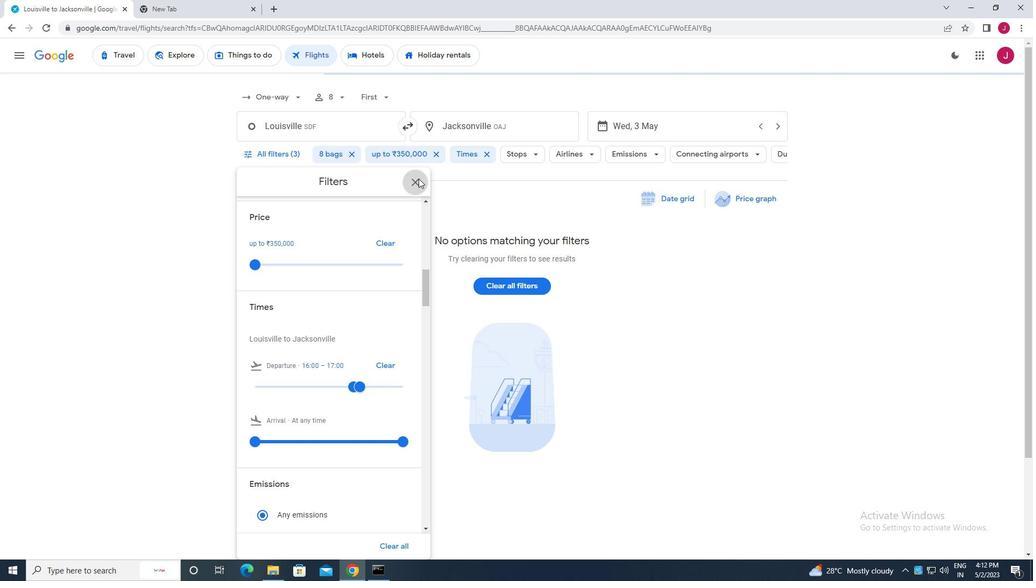 
